 Task: For heading Arial black with underline.  font size for heading18,  'Change the font style of data to'Calibri.  and font size to 9,  Change the alignment of both headline & data to Align center.  In the sheet  Financial Spreadsheet Sheet Template Workbook
Action: Mouse moved to (1111, 148)
Screenshot: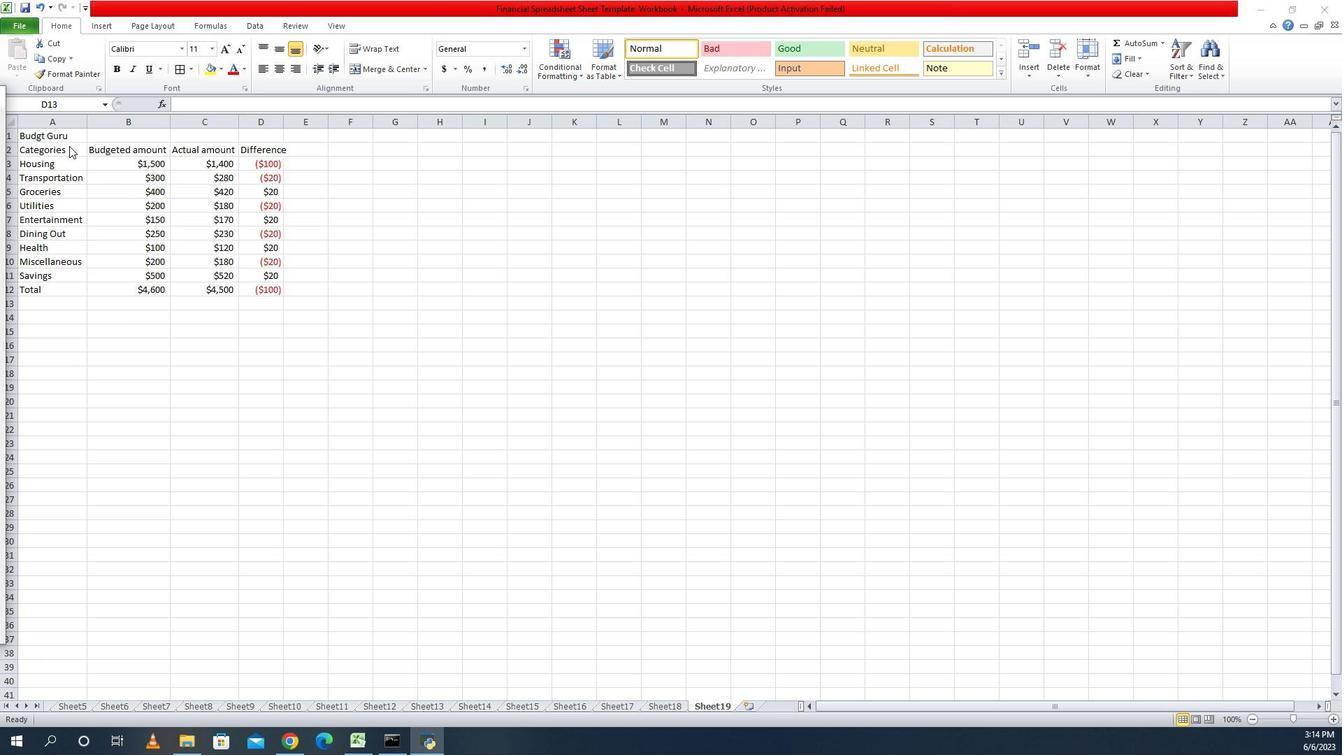 
Action: Mouse pressed left at (1111, 148)
Screenshot: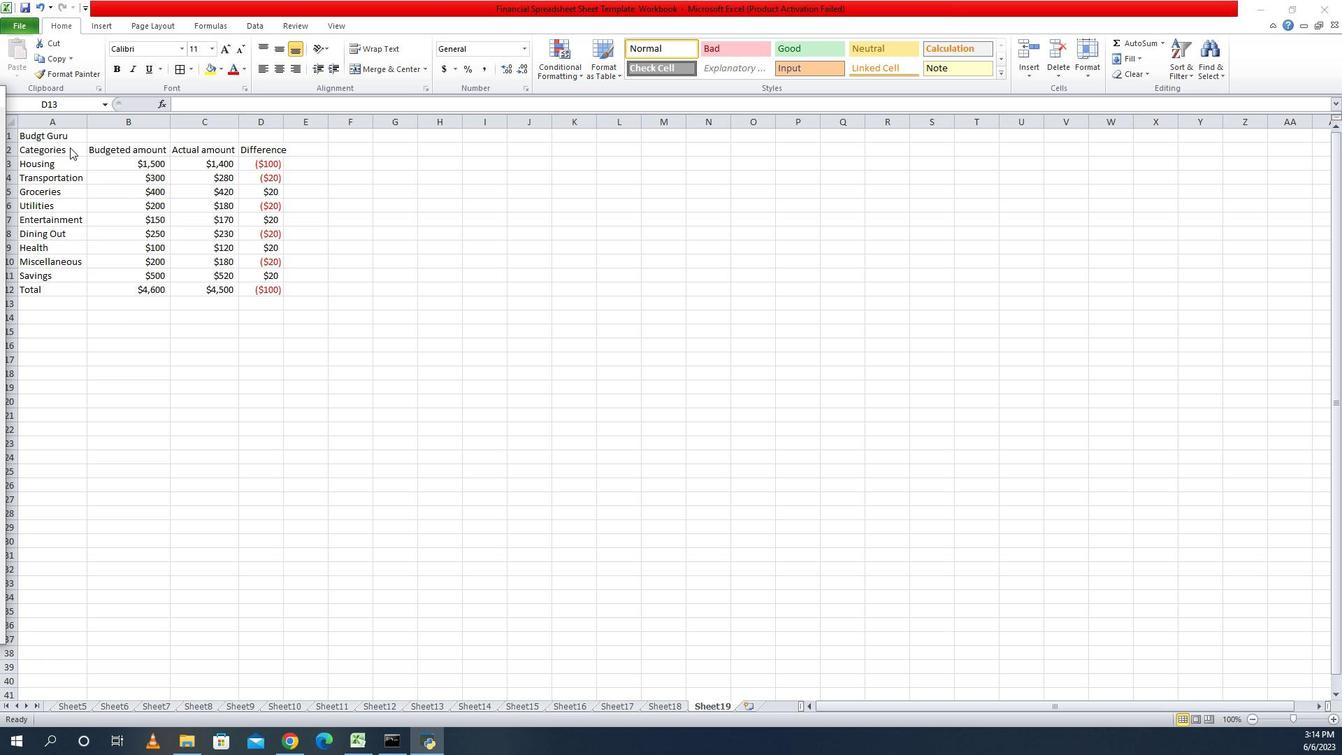 
Action: Mouse moved to (1107, 151)
Screenshot: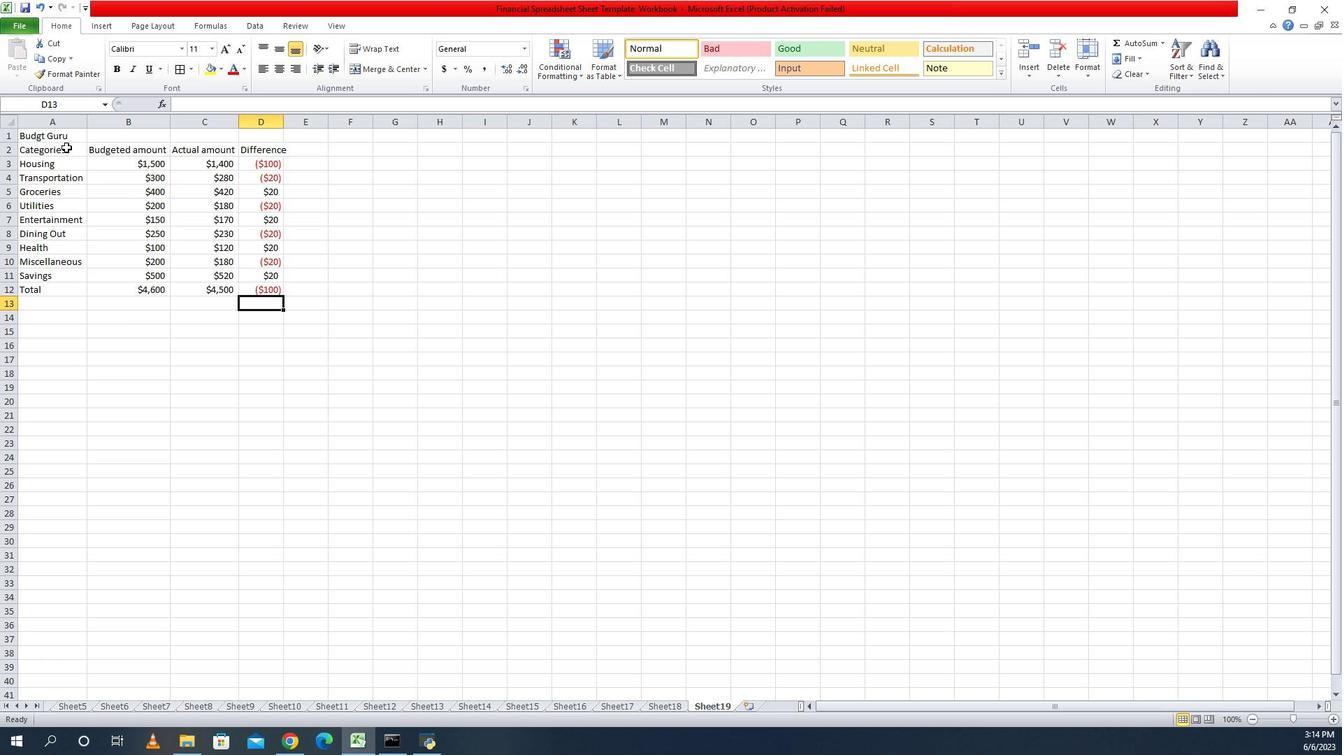 
Action: Mouse pressed left at (1107, 151)
Screenshot: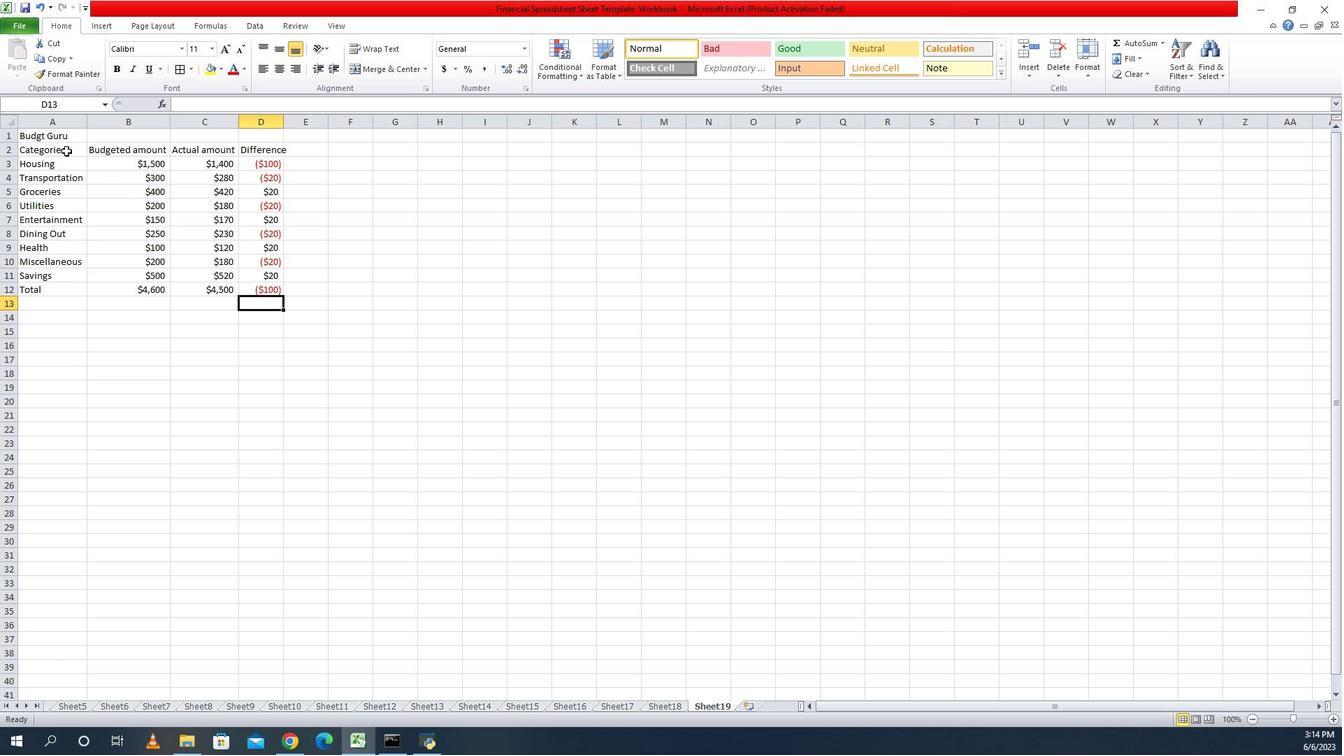 
Action: Mouse moved to (1101, 149)
Screenshot: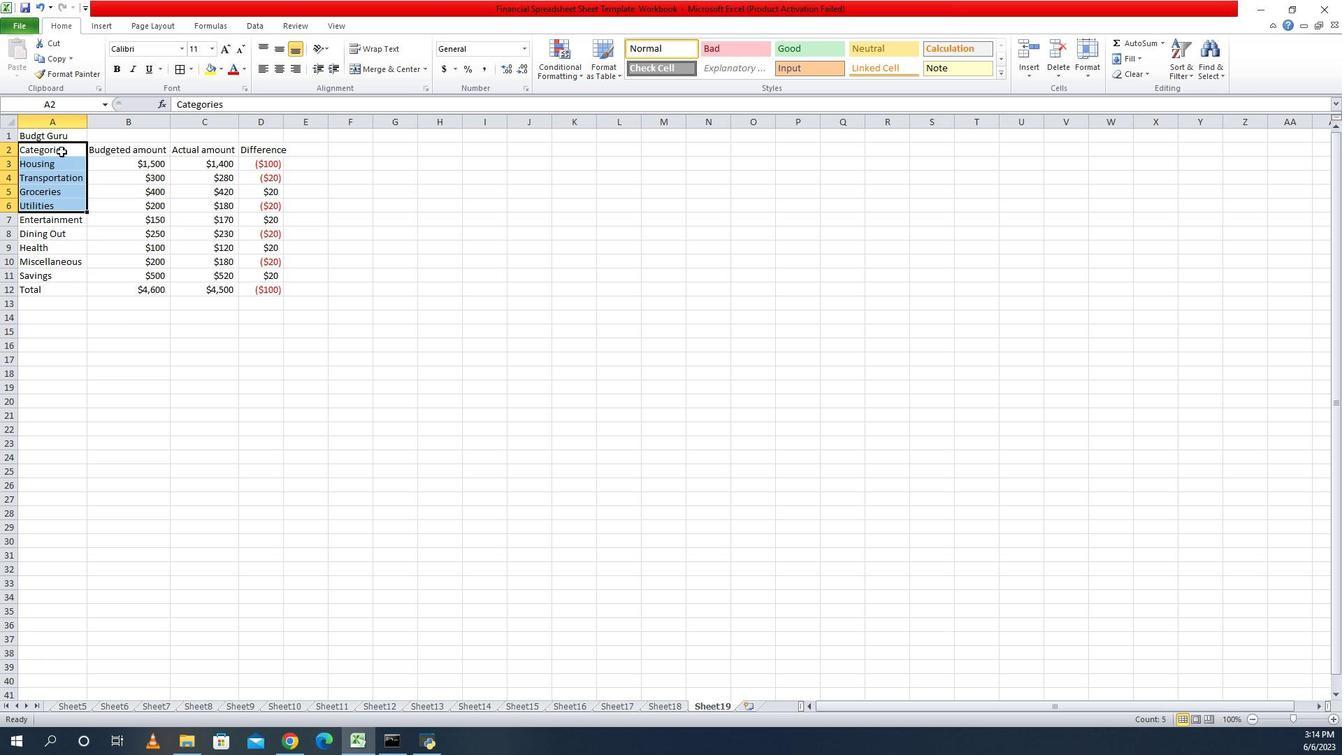 
Action: Mouse pressed left at (1101, 149)
Screenshot: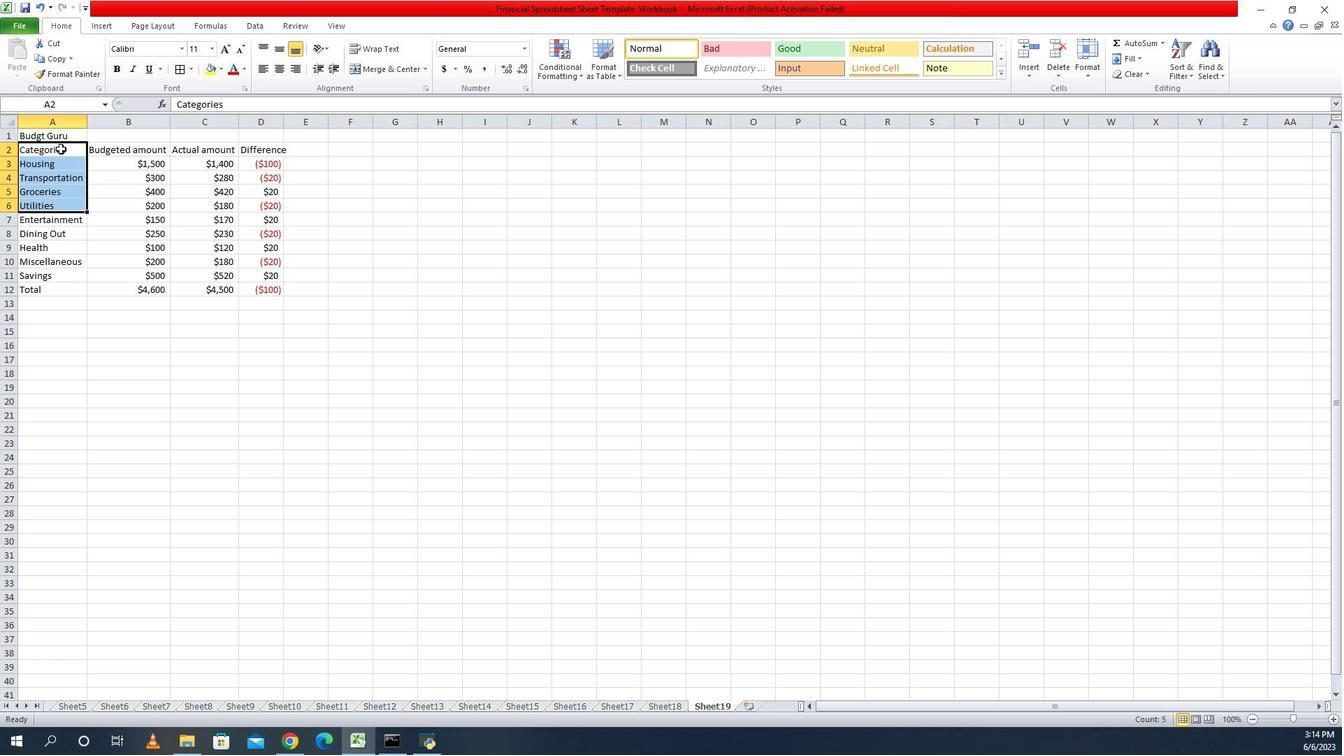 
Action: Mouse moved to (1223, 46)
Screenshot: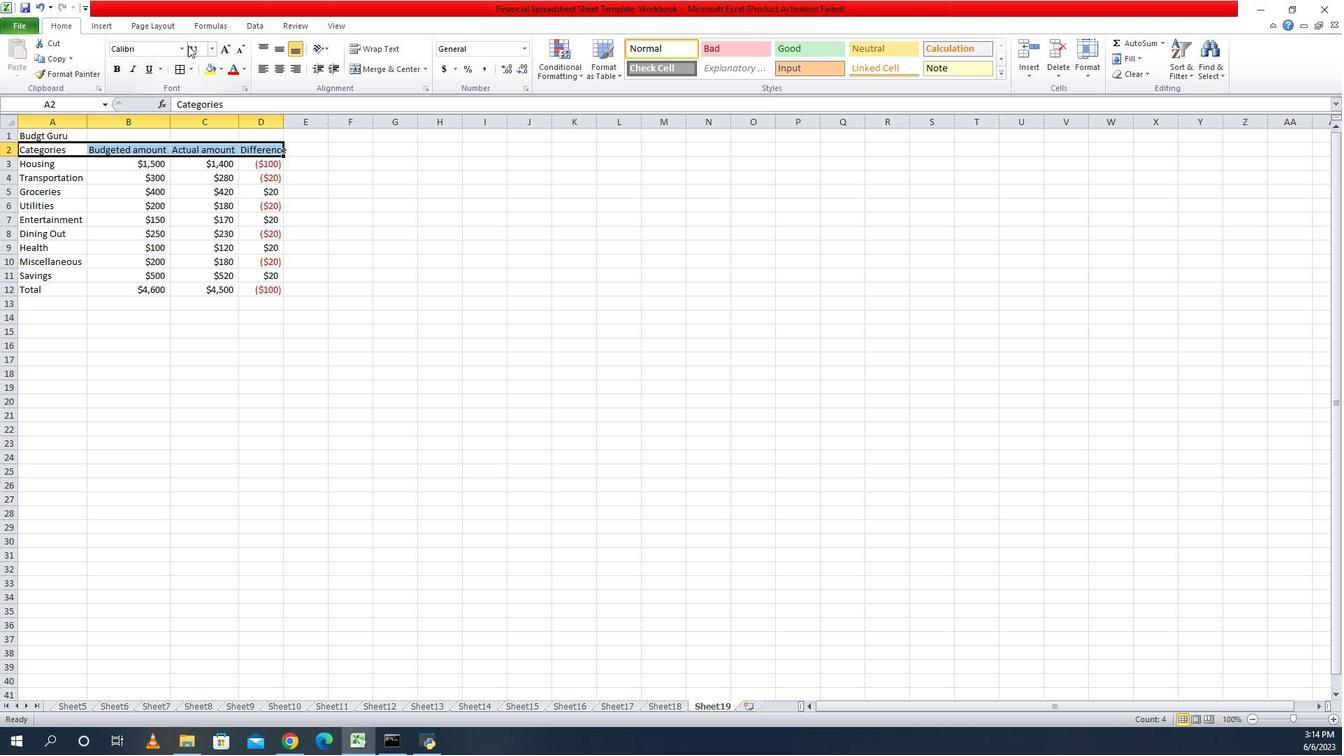
Action: Mouse pressed left at (1223, 46)
Screenshot: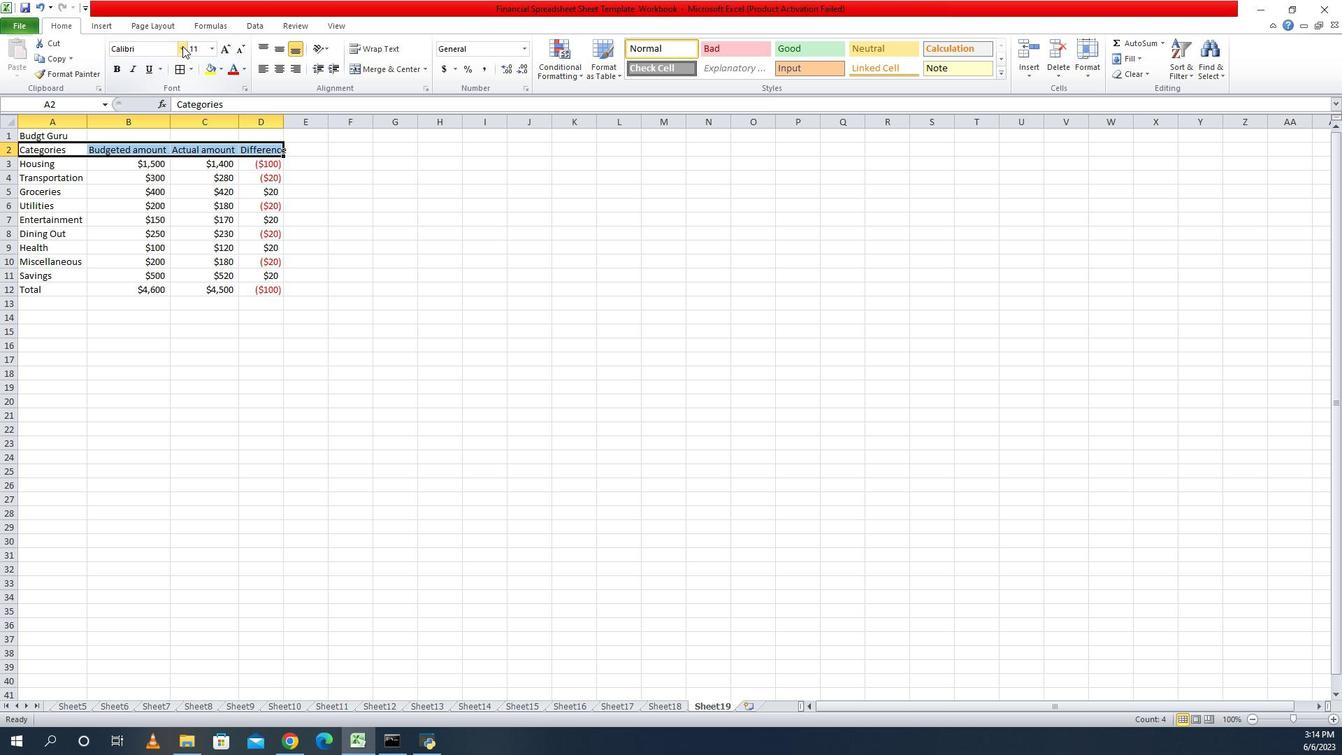 
Action: Mouse moved to (1218, 180)
Screenshot: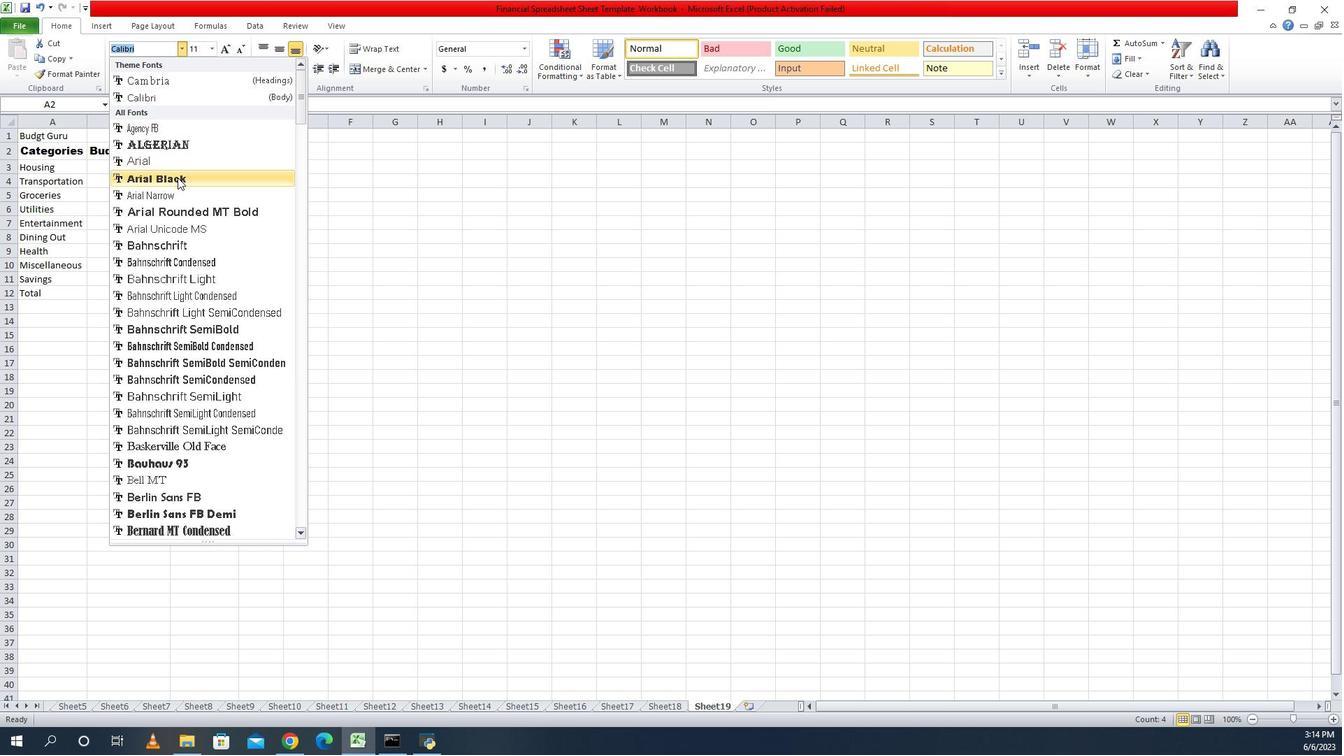 
Action: Mouse pressed left at (1218, 180)
Screenshot: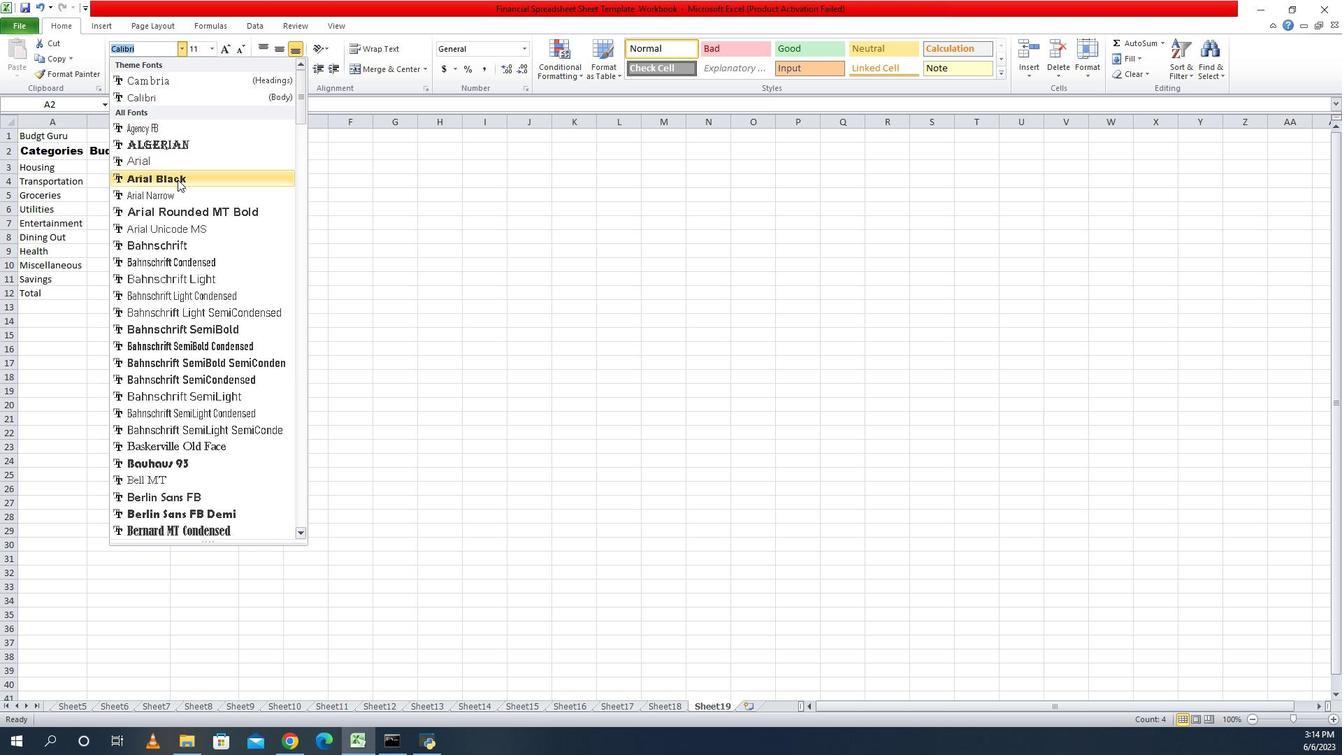 
Action: Mouse moved to (1187, 74)
Screenshot: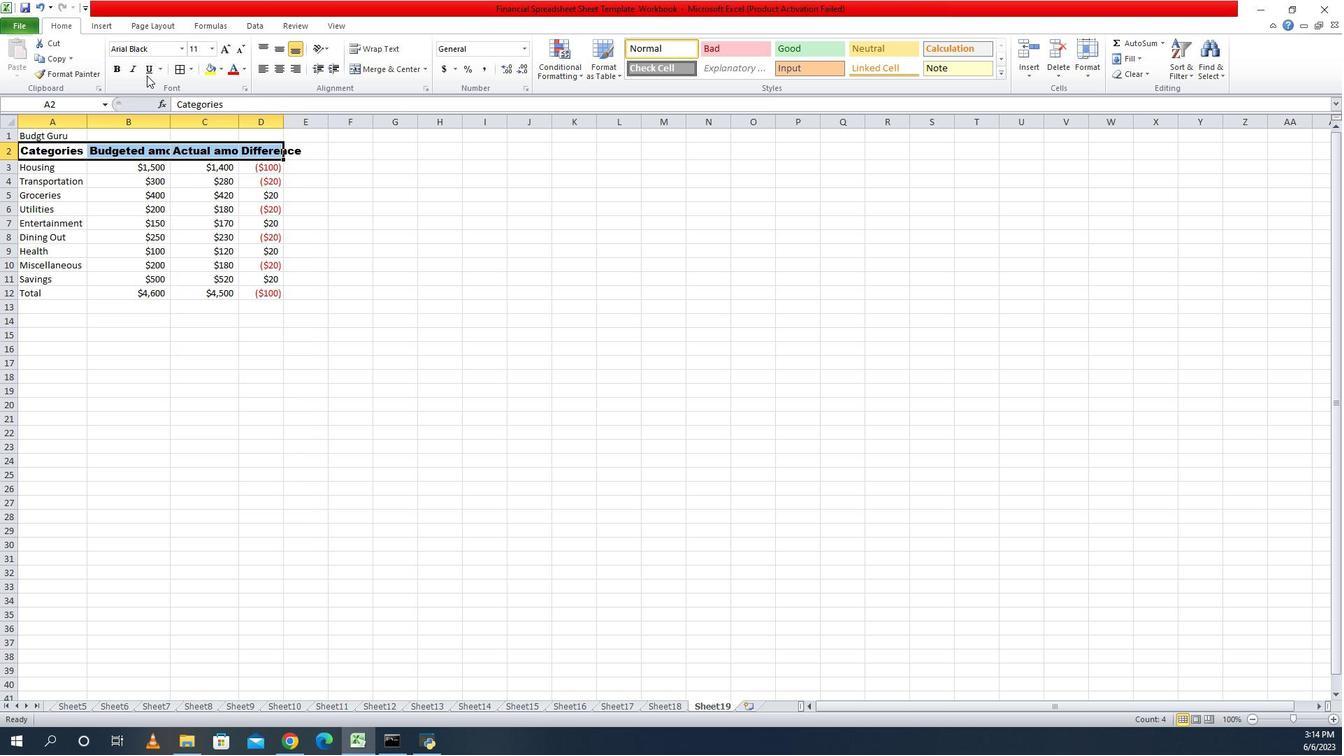 
Action: Mouse pressed left at (1187, 74)
Screenshot: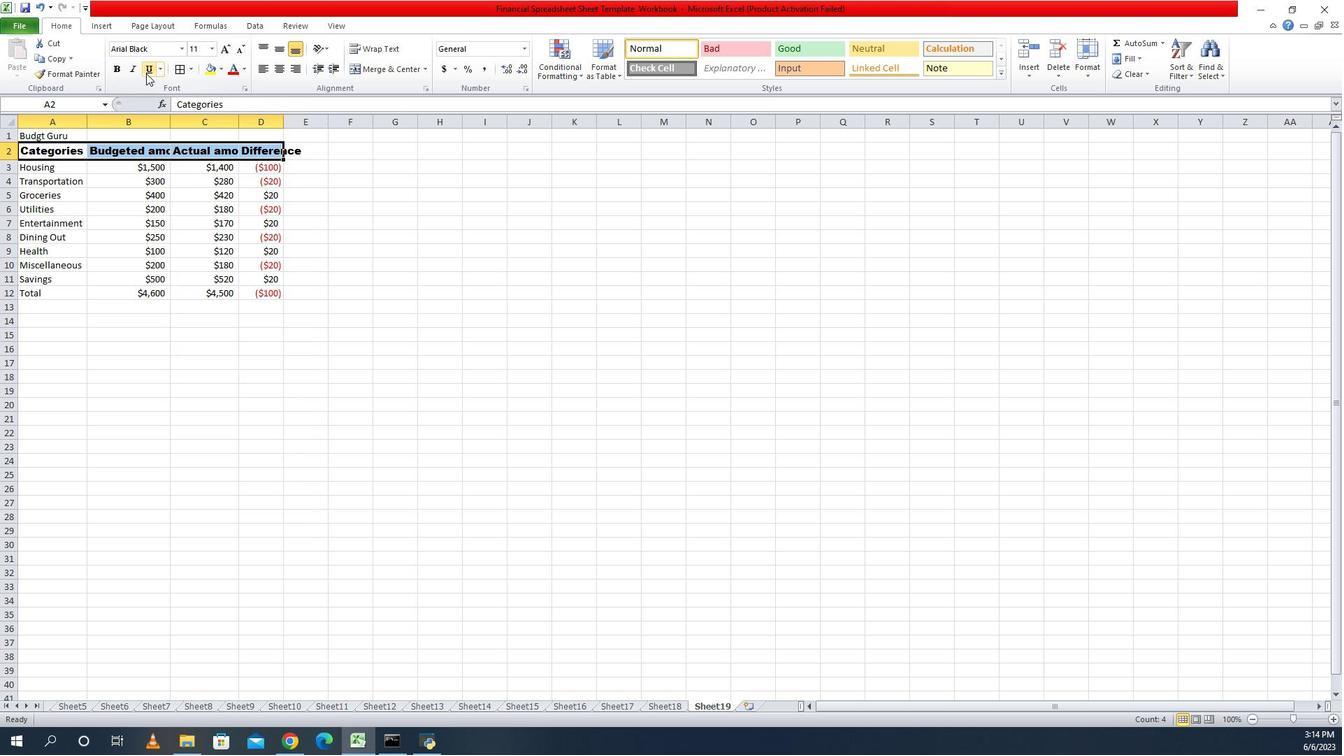 
Action: Mouse moved to (1251, 48)
Screenshot: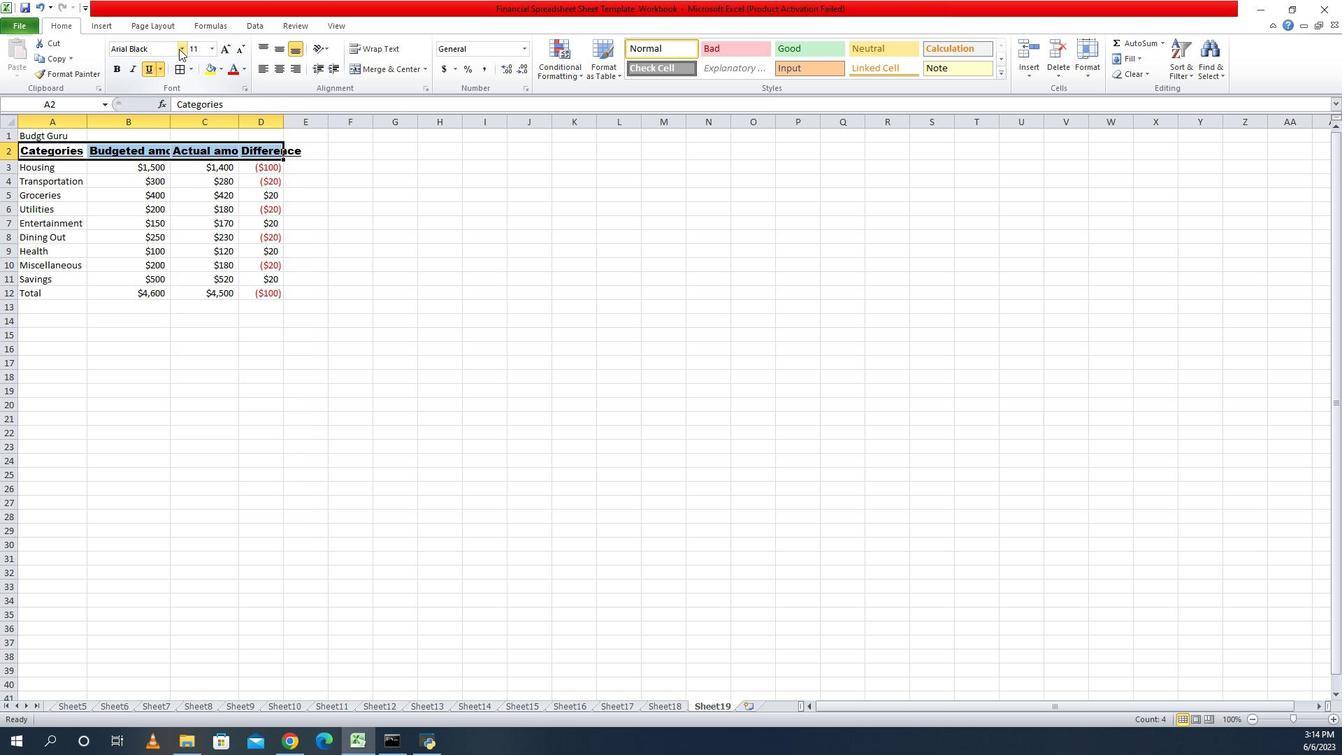 
Action: Mouse pressed left at (1251, 48)
Screenshot: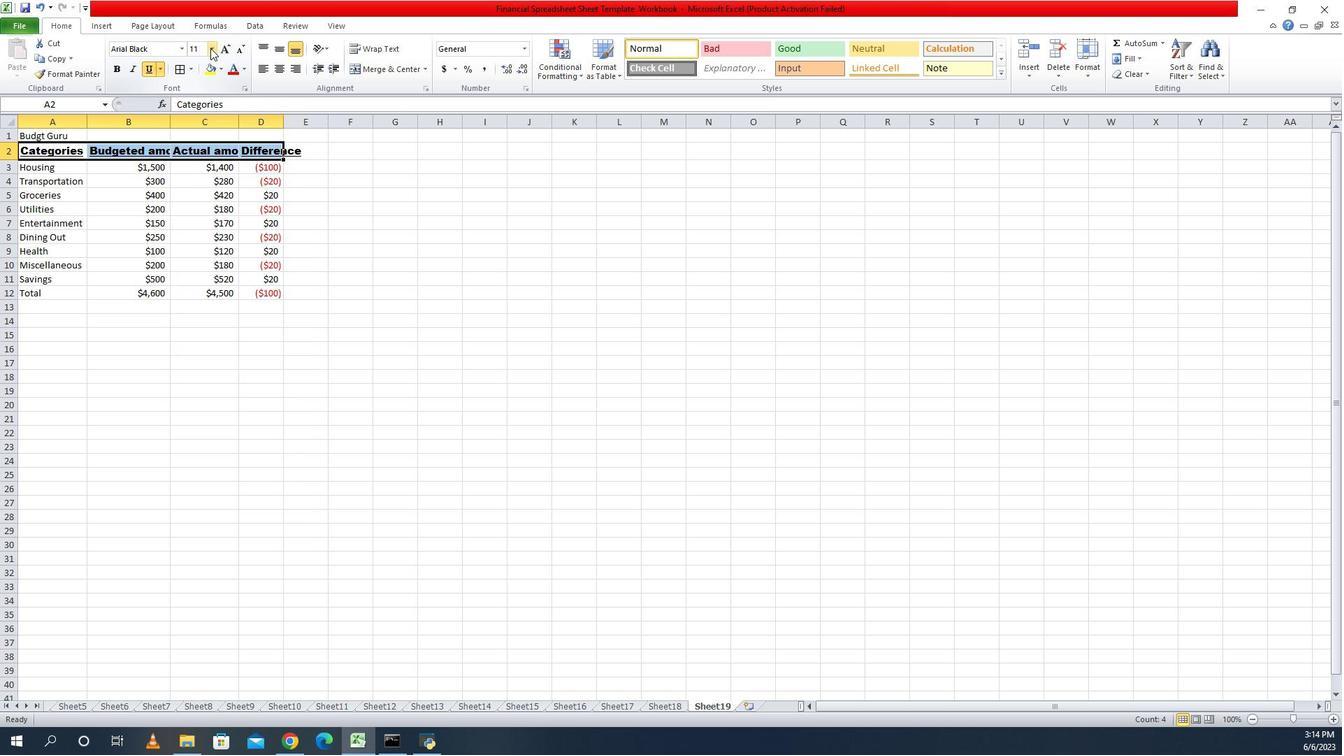 
Action: Mouse moved to (1240, 148)
Screenshot: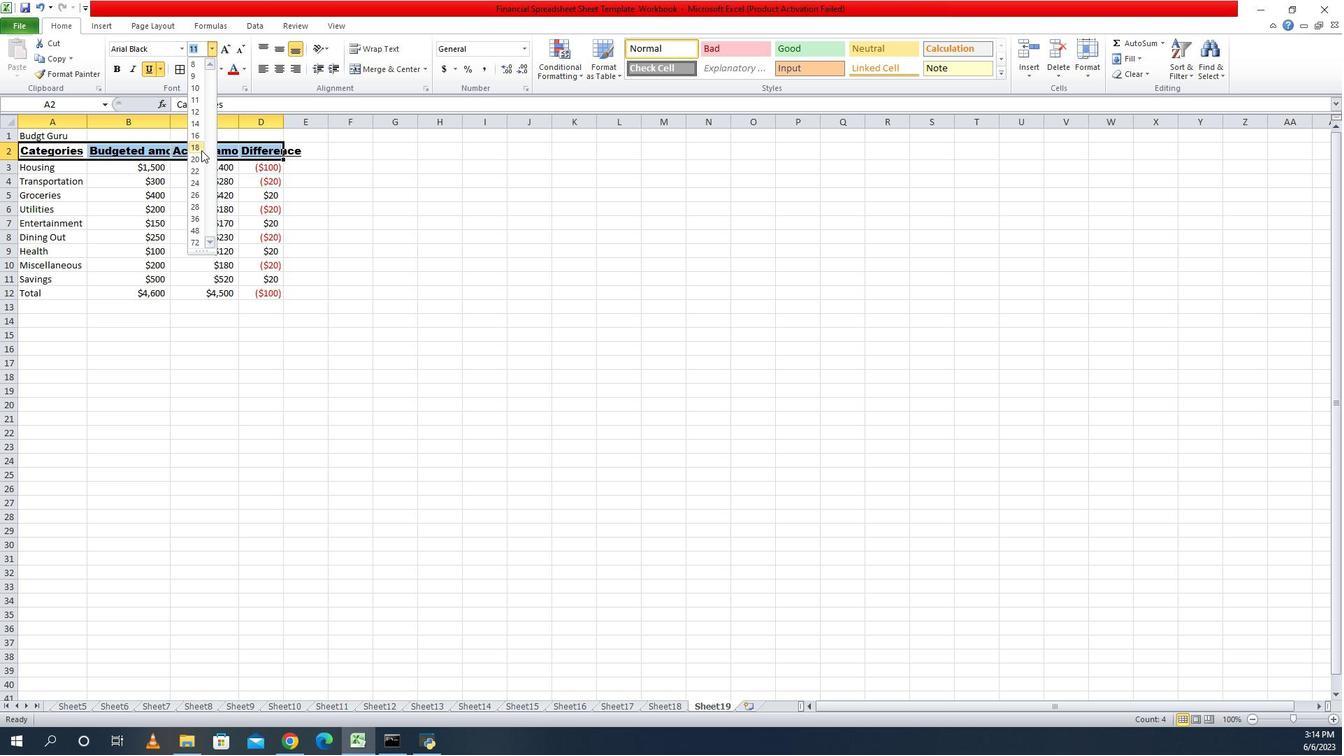 
Action: Mouse pressed left at (1240, 148)
Screenshot: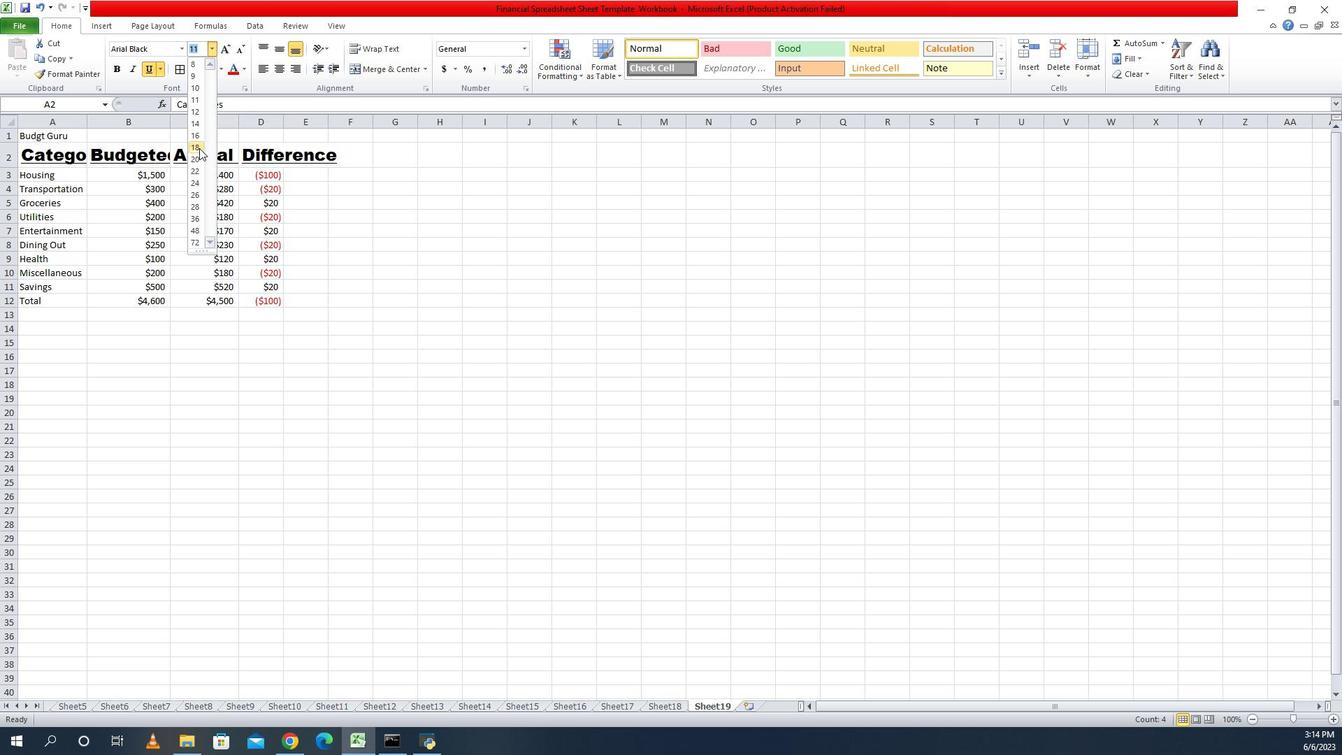 
Action: Mouse moved to (1322, 120)
Screenshot: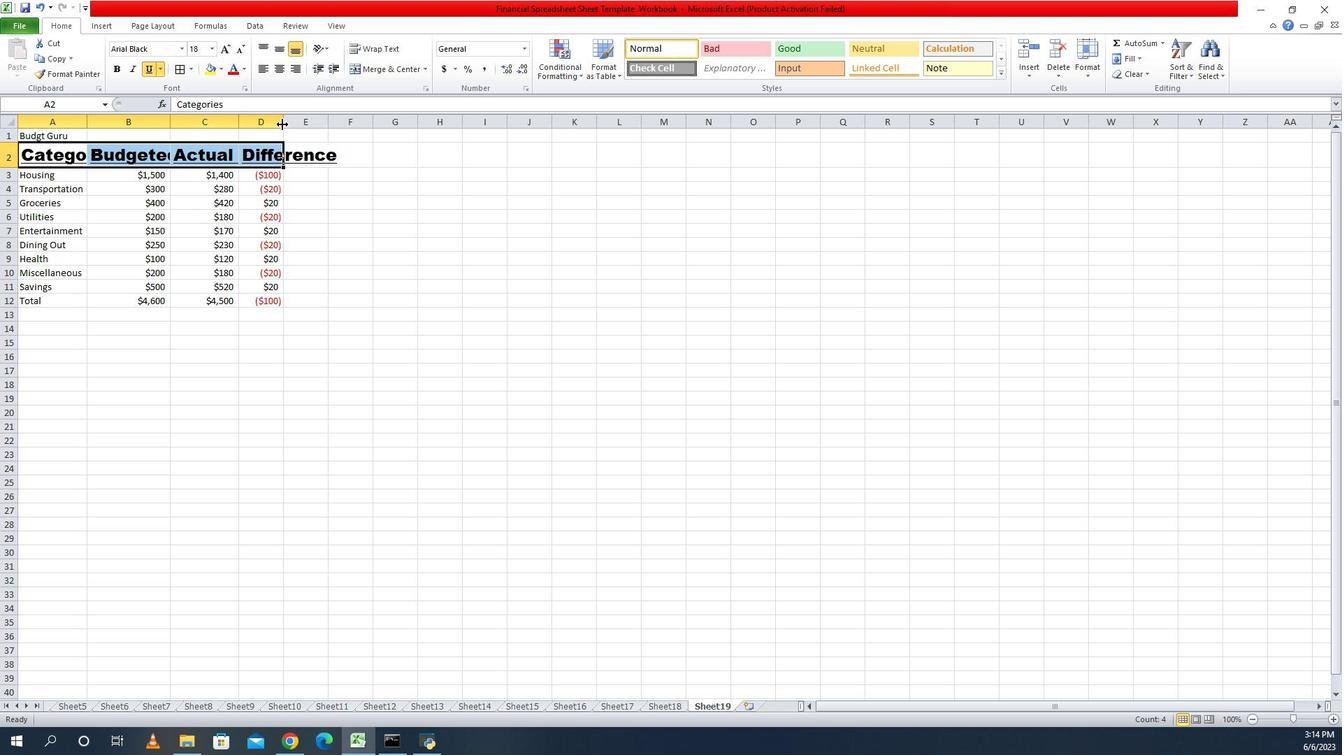 
Action: Mouse pressed left at (1322, 120)
Screenshot: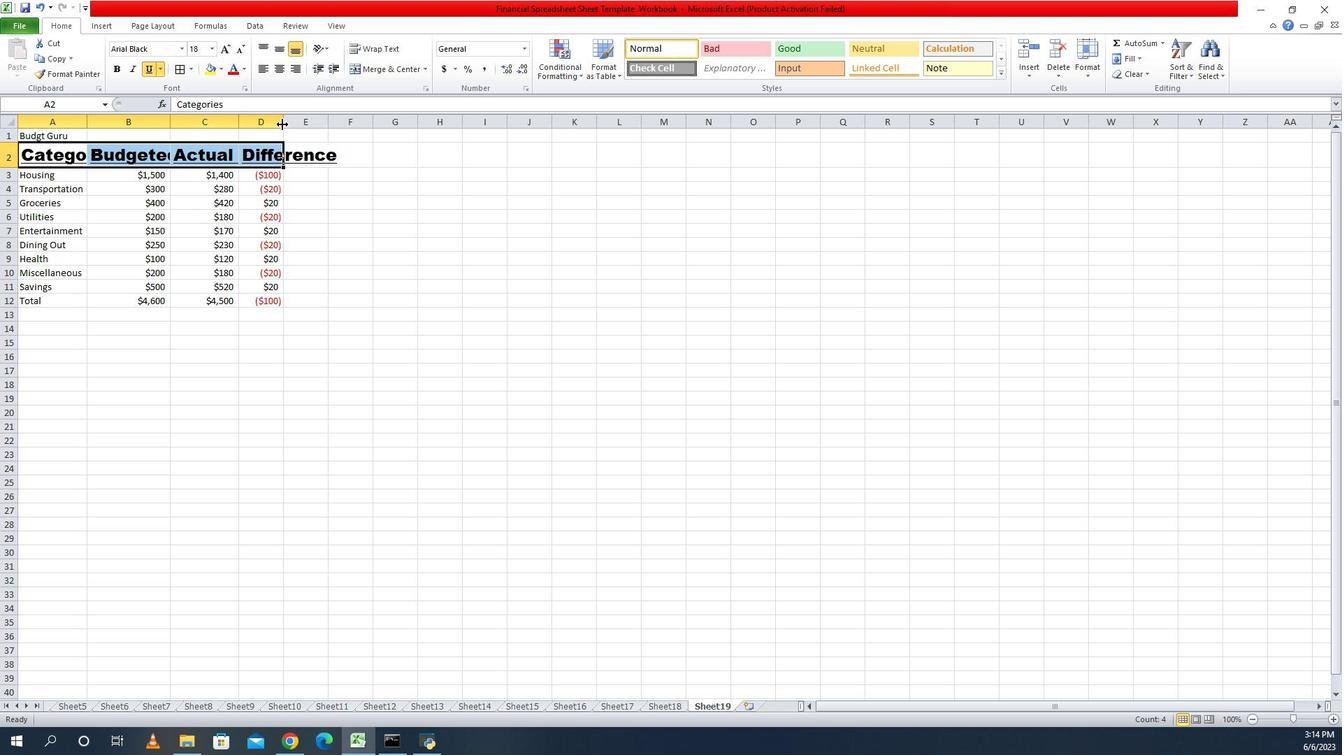 
Action: Mouse pressed left at (1322, 120)
Screenshot: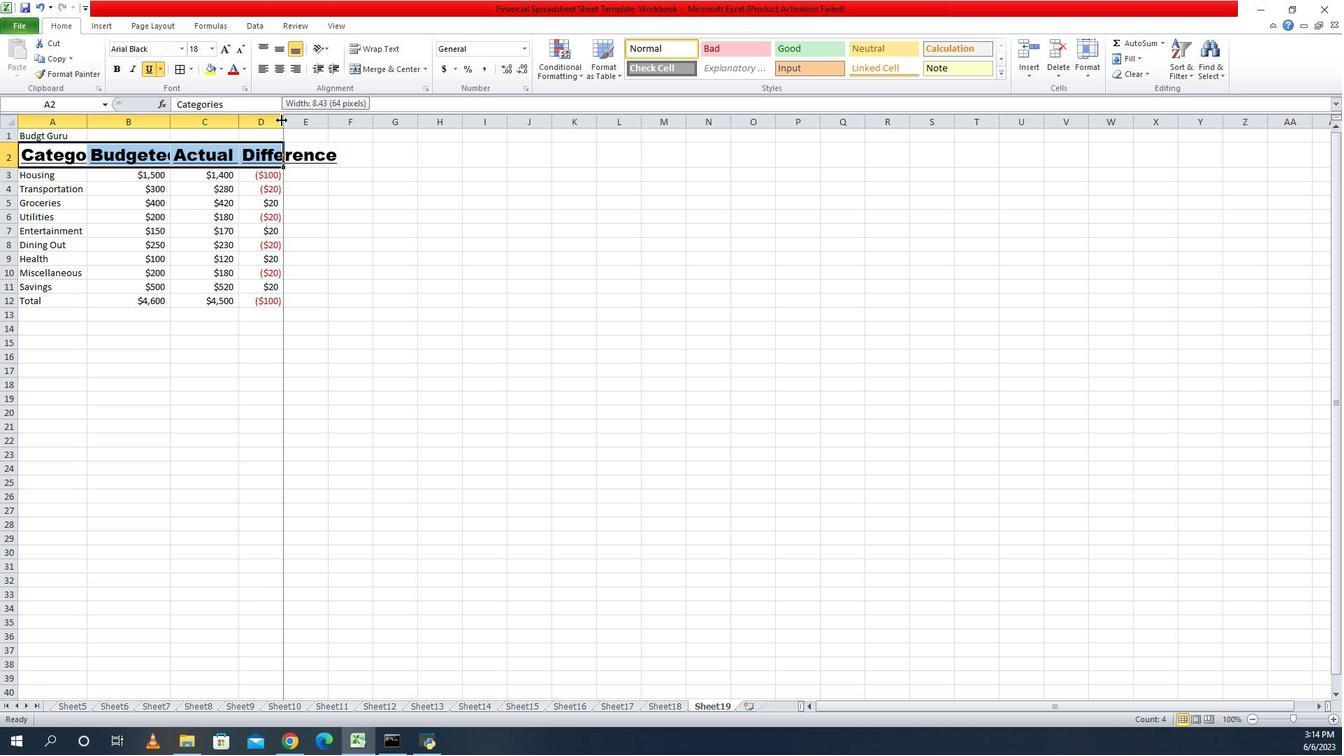 
Action: Mouse moved to (1278, 120)
Screenshot: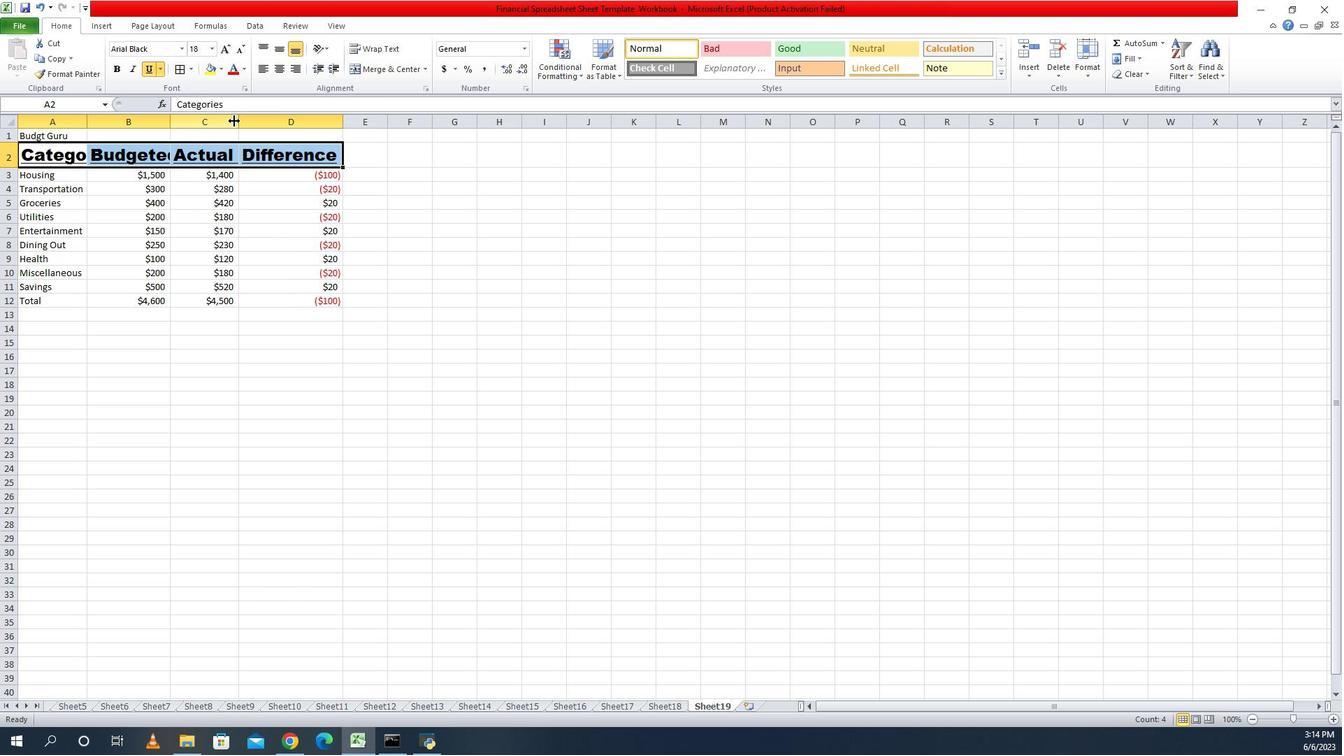 
Action: Mouse pressed left at (1278, 120)
Screenshot: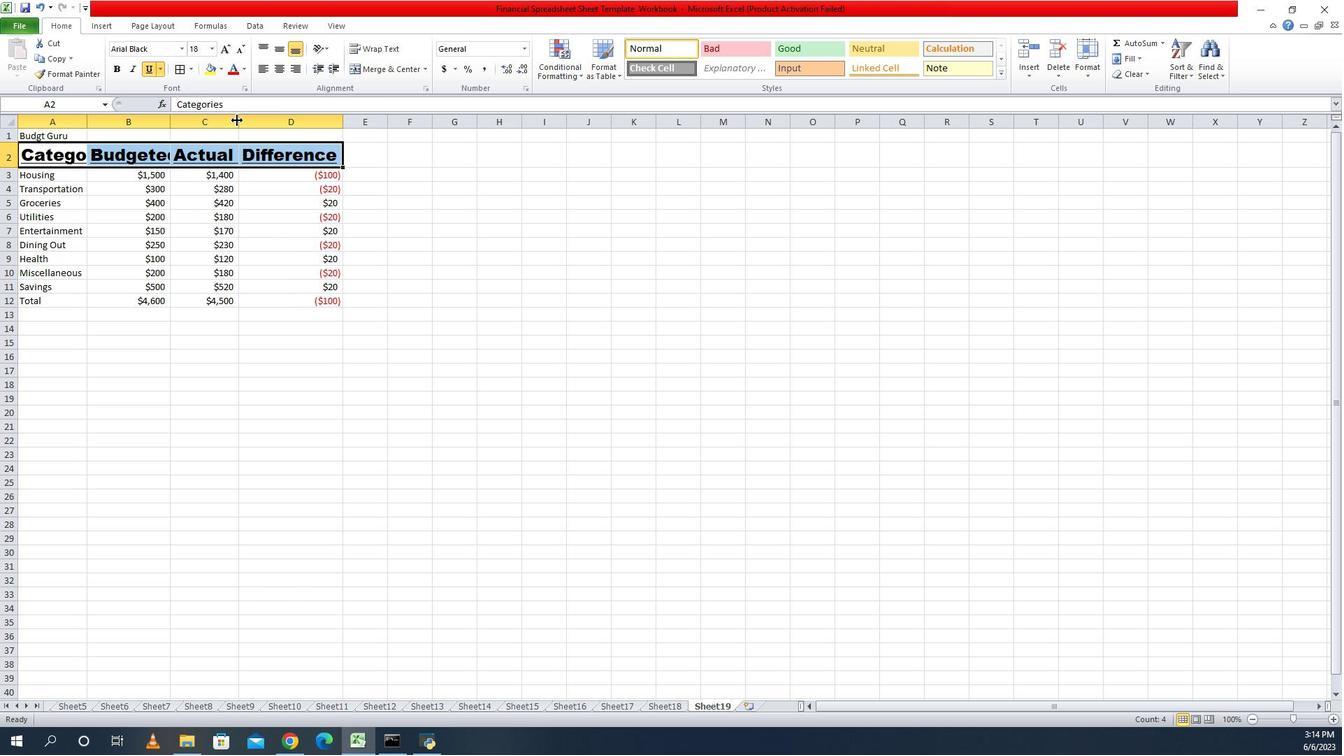 
Action: Mouse pressed left at (1278, 120)
Screenshot: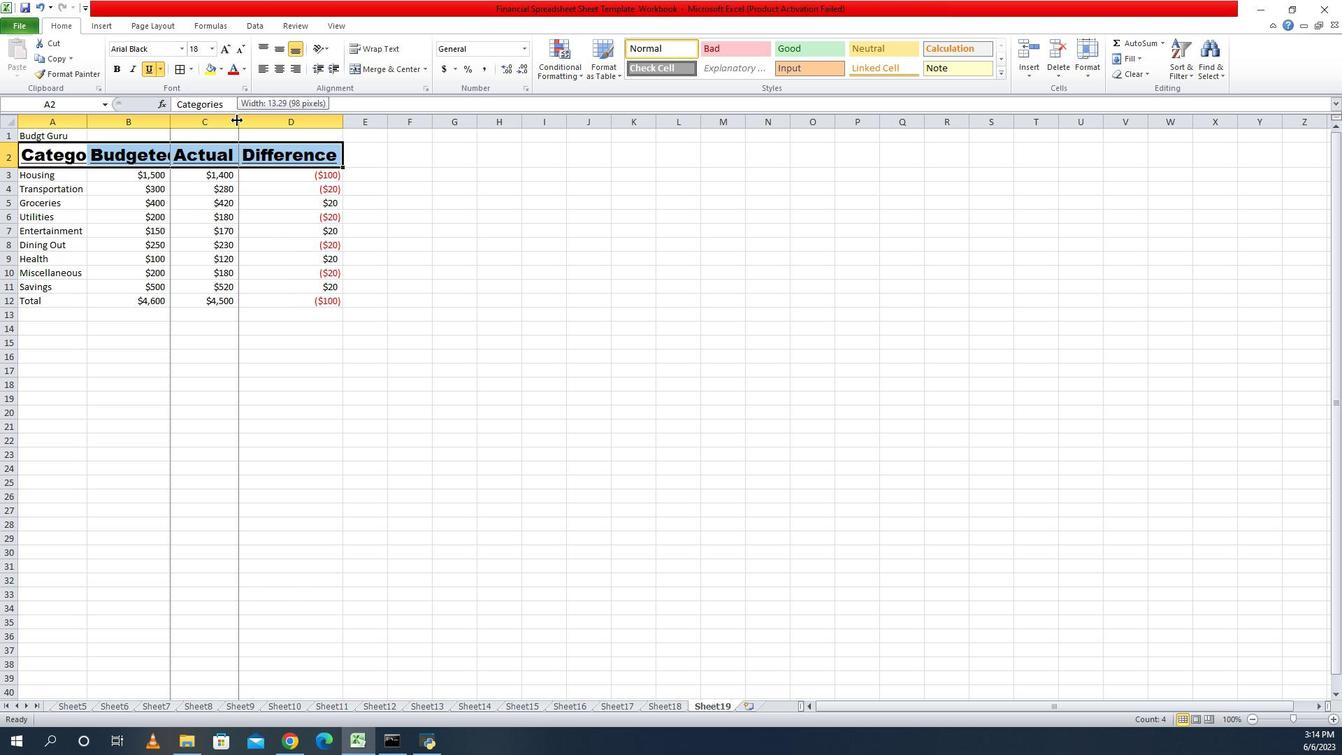 
Action: Mouse moved to (1214, 121)
Screenshot: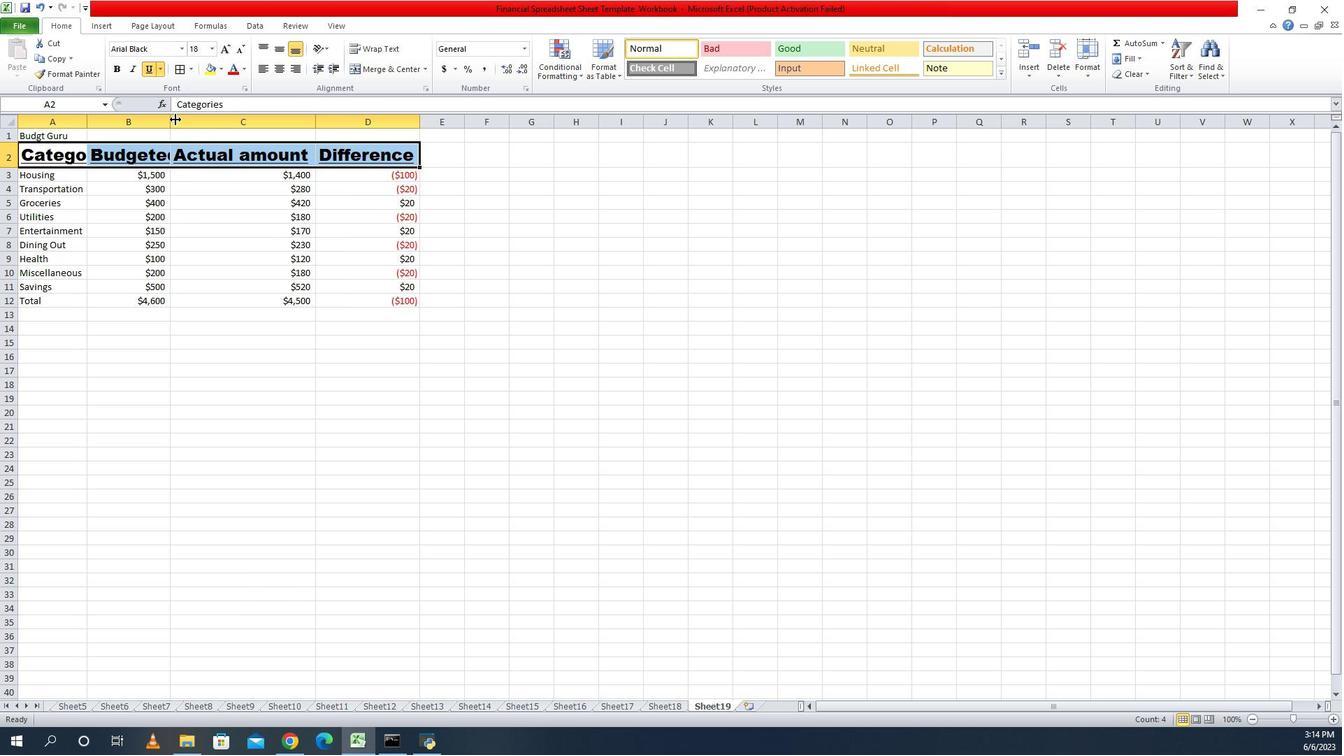 
Action: Mouse pressed left at (1214, 121)
Screenshot: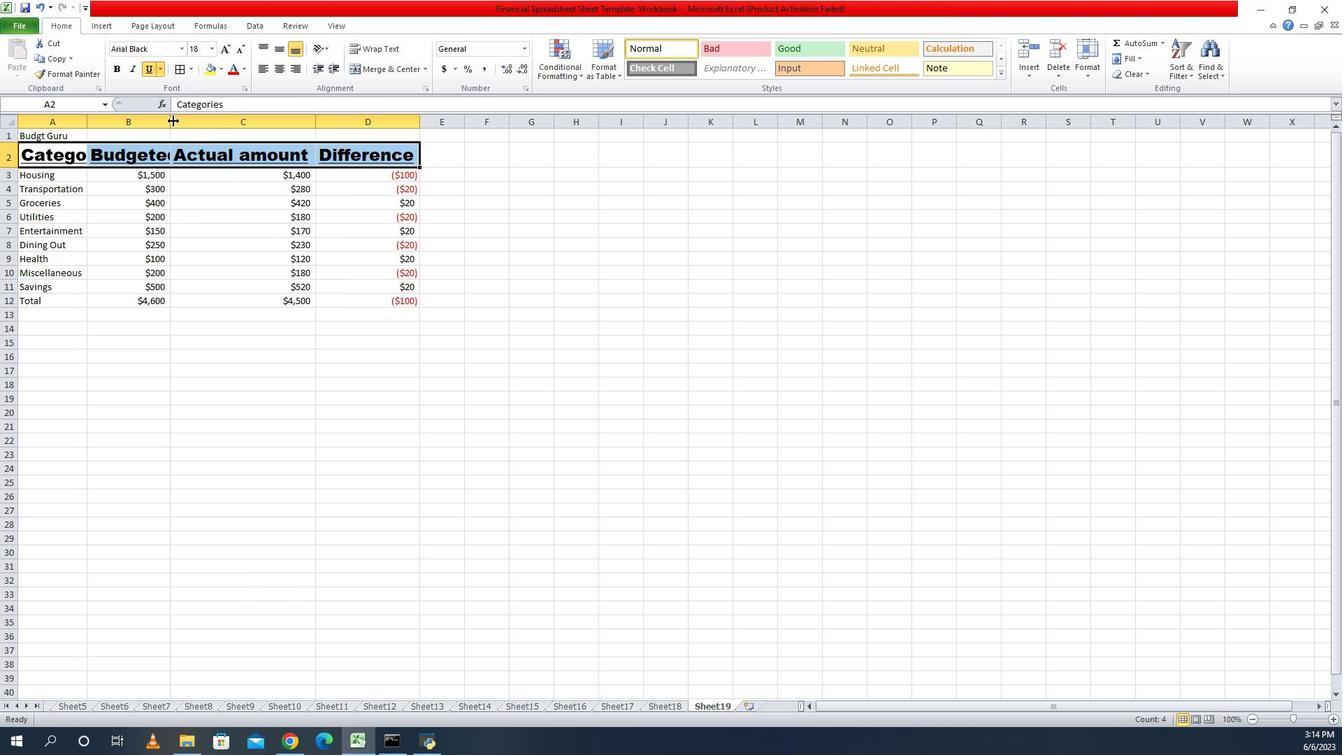 
Action: Mouse pressed left at (1214, 121)
Screenshot: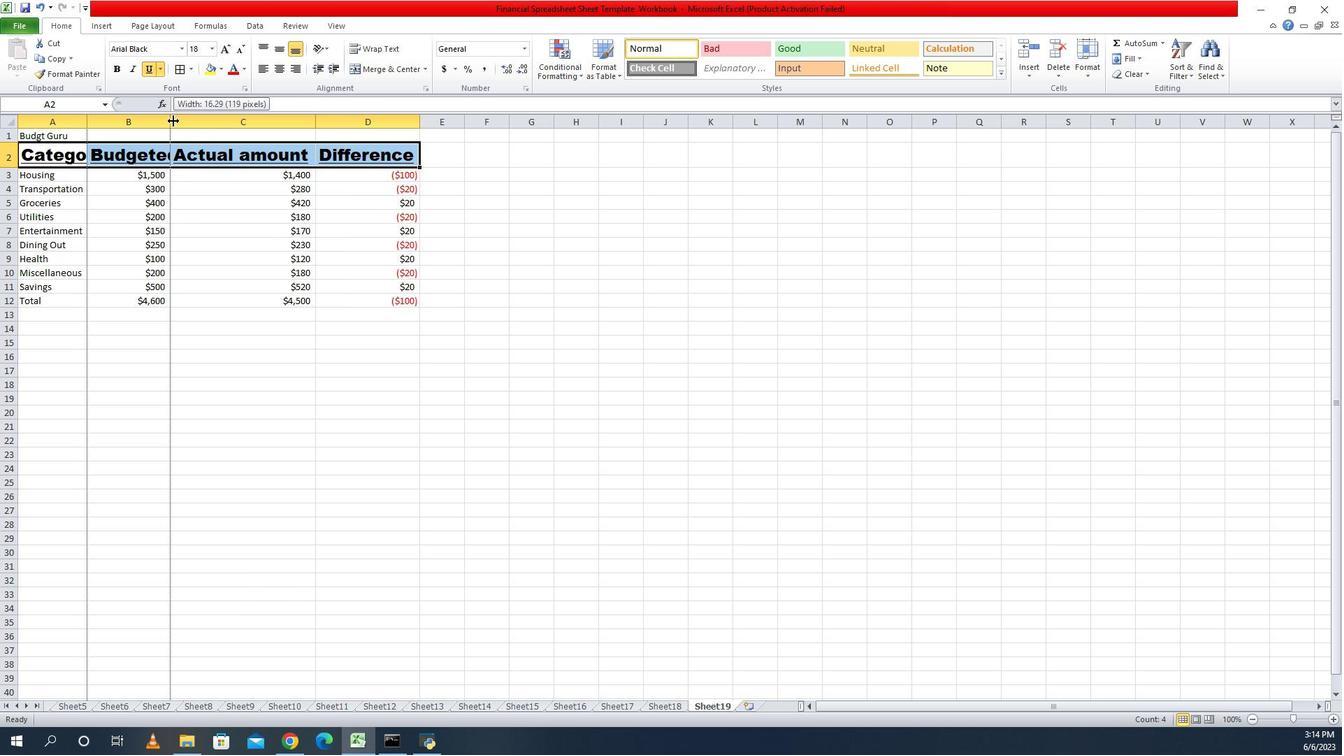 
Action: Mouse moved to (1127, 120)
Screenshot: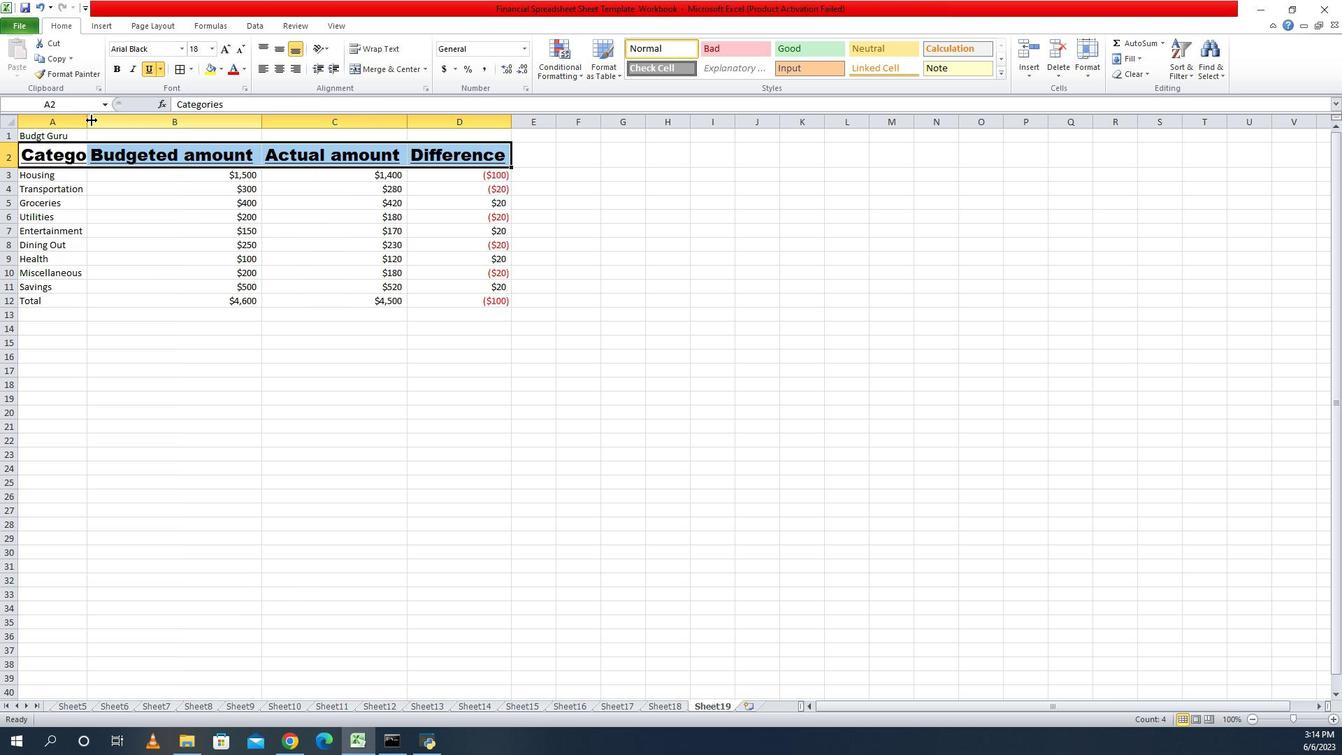 
Action: Mouse pressed left at (1127, 120)
Screenshot: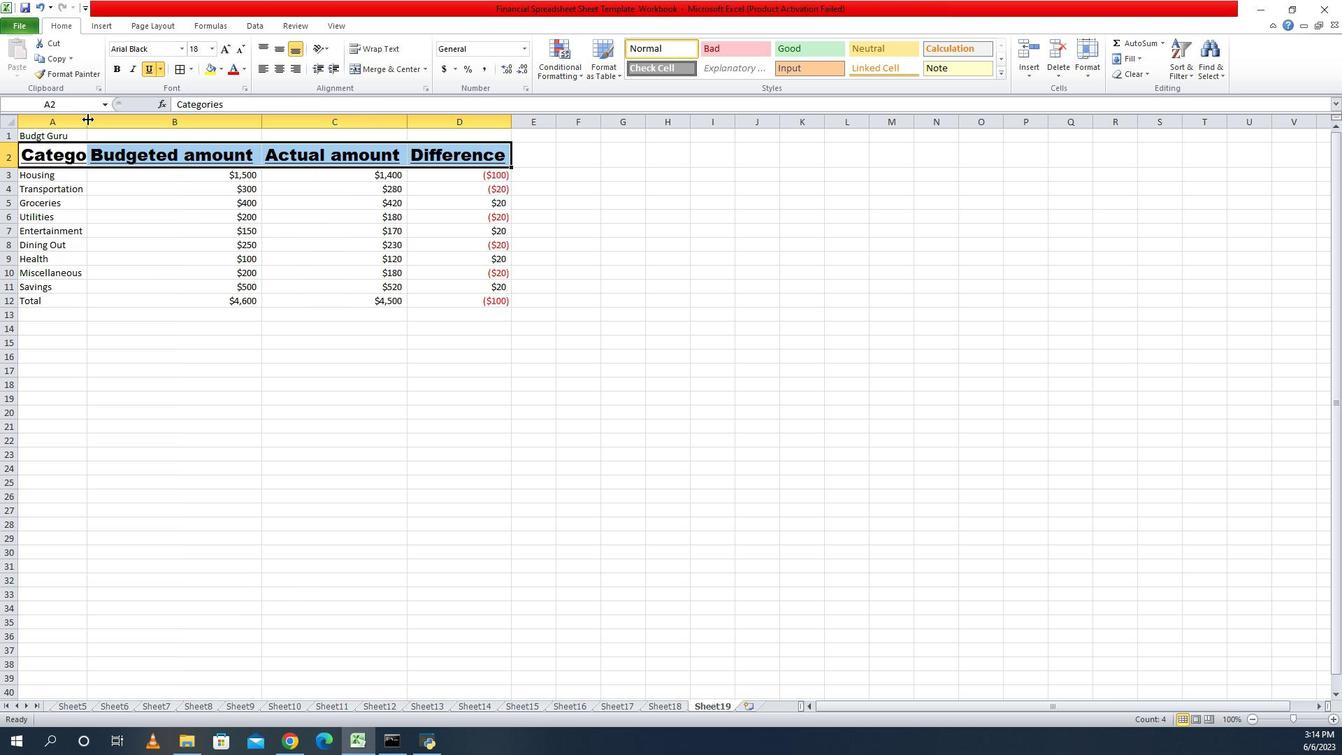 
Action: Mouse moved to (1127, 120)
Screenshot: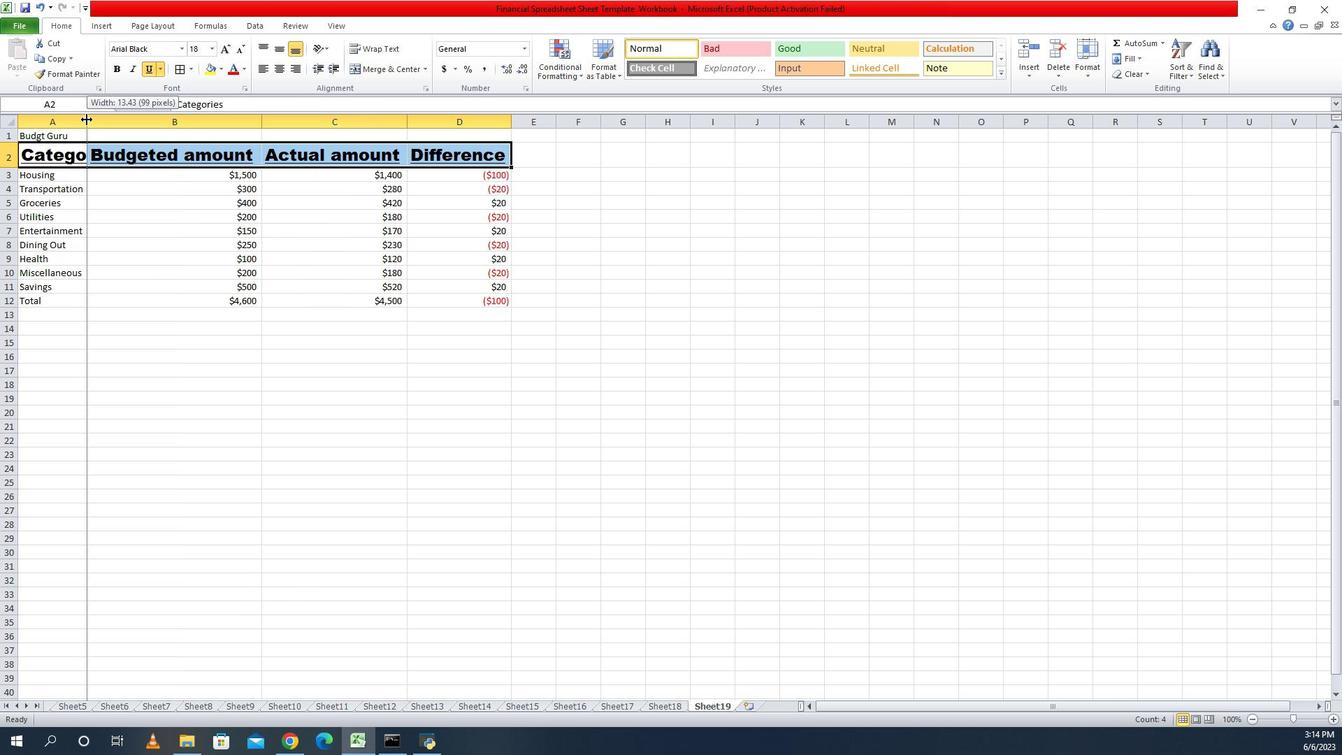 
Action: Mouse pressed left at (1127, 120)
Screenshot: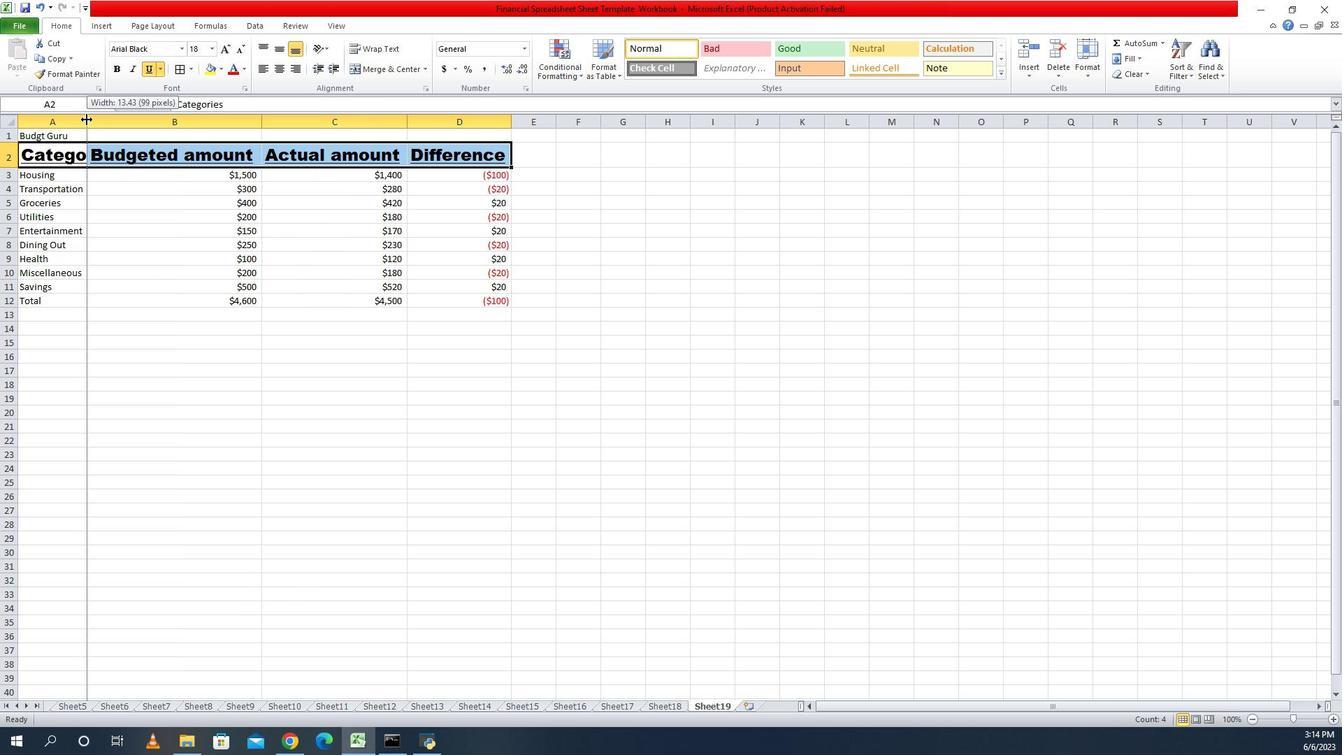 
Action: Mouse moved to (1096, 177)
Screenshot: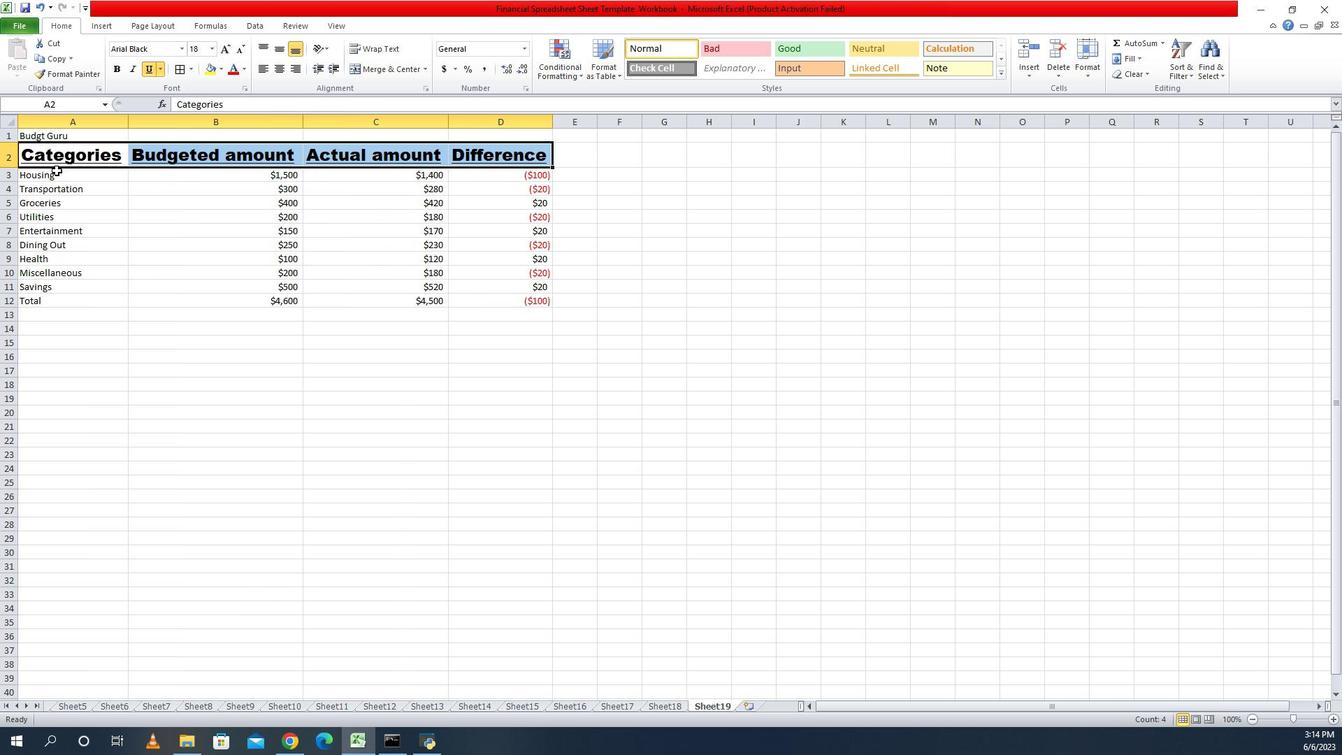 
Action: Mouse pressed left at (1096, 177)
Screenshot: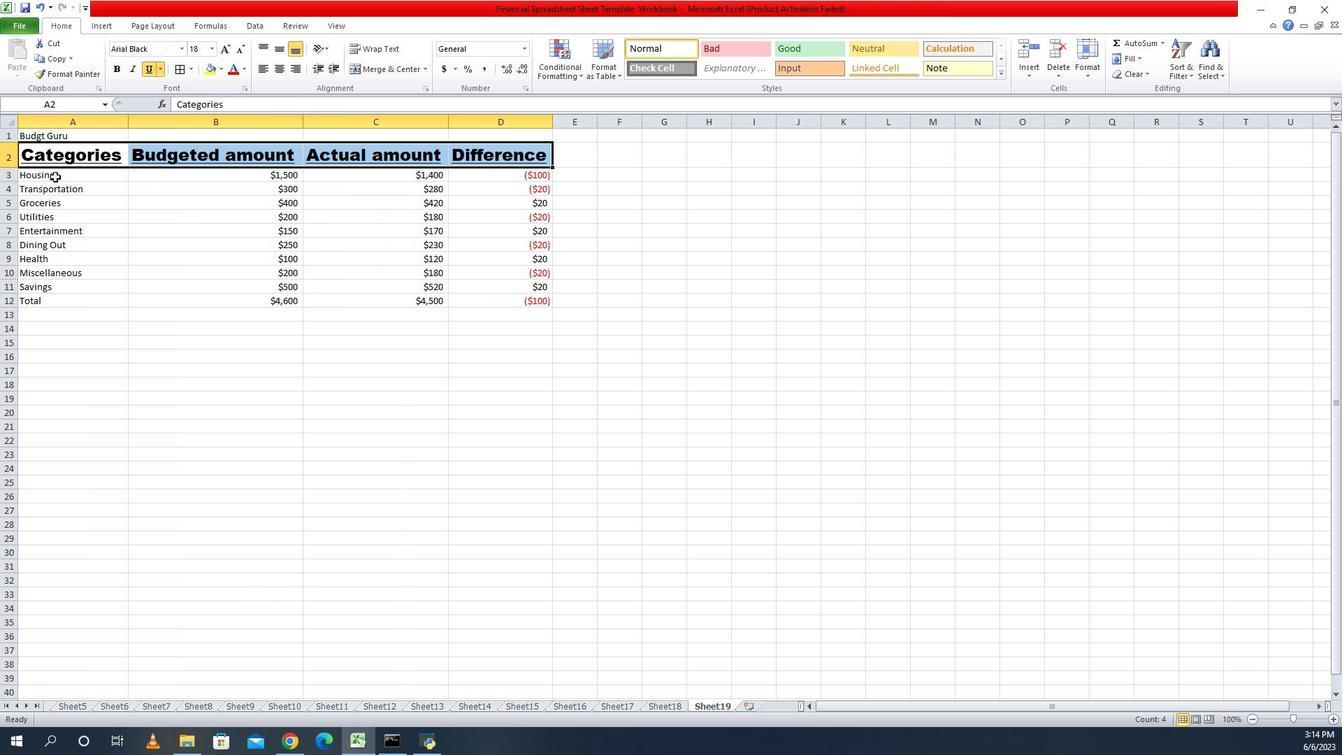 
Action: Mouse moved to (1254, 48)
Screenshot: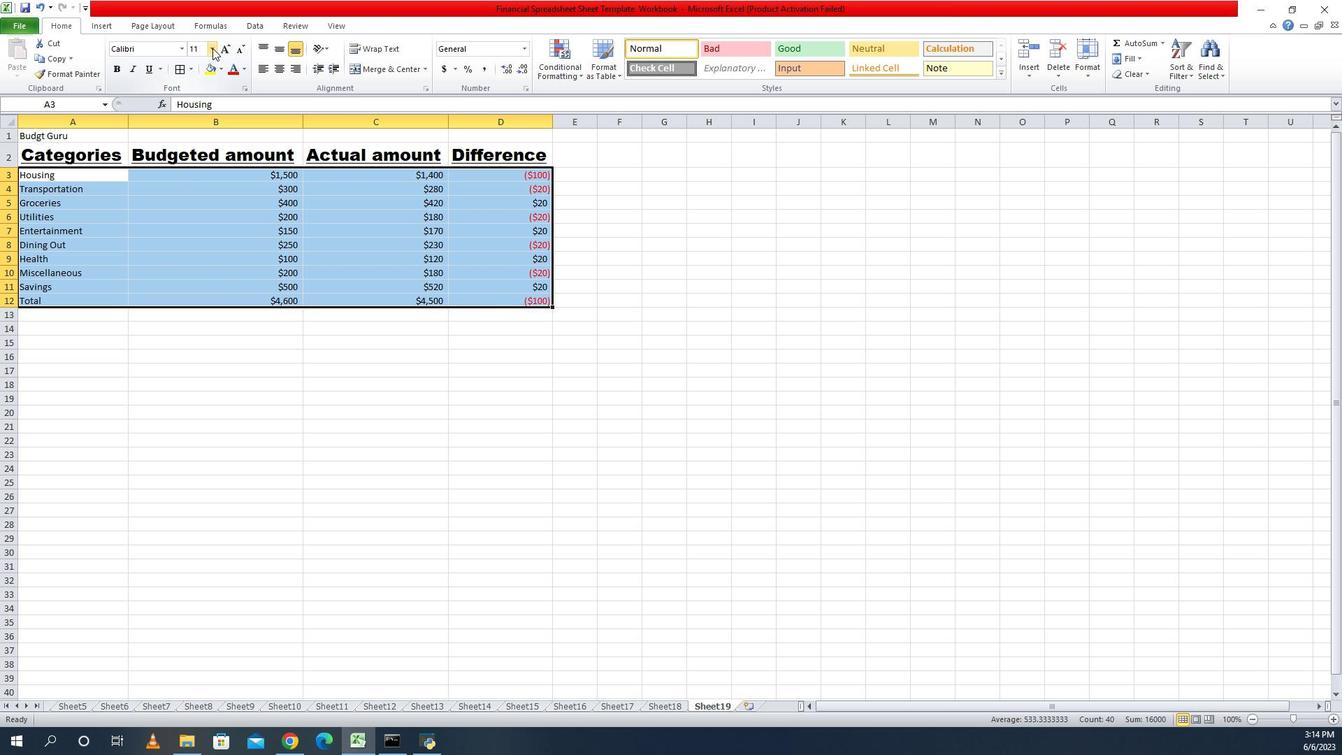 
Action: Mouse pressed left at (1254, 48)
Screenshot: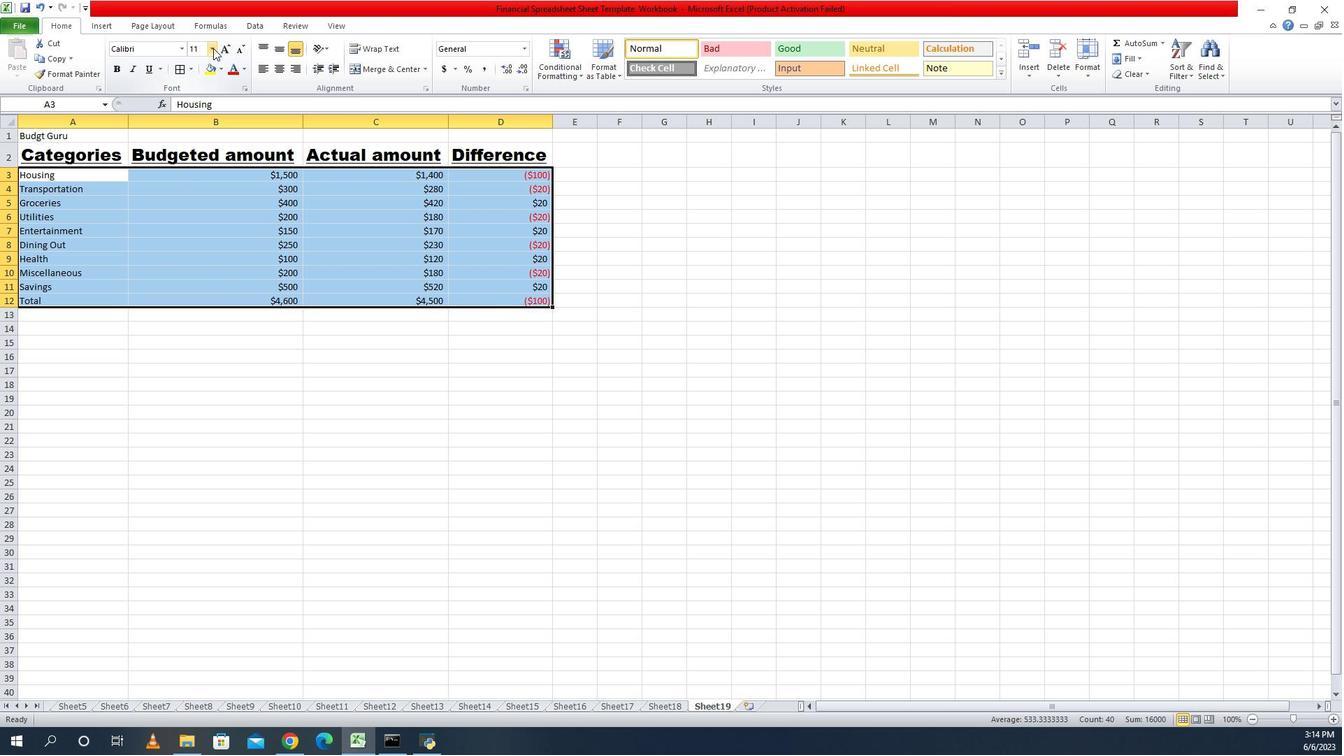 
Action: Mouse moved to (1243, 76)
Screenshot: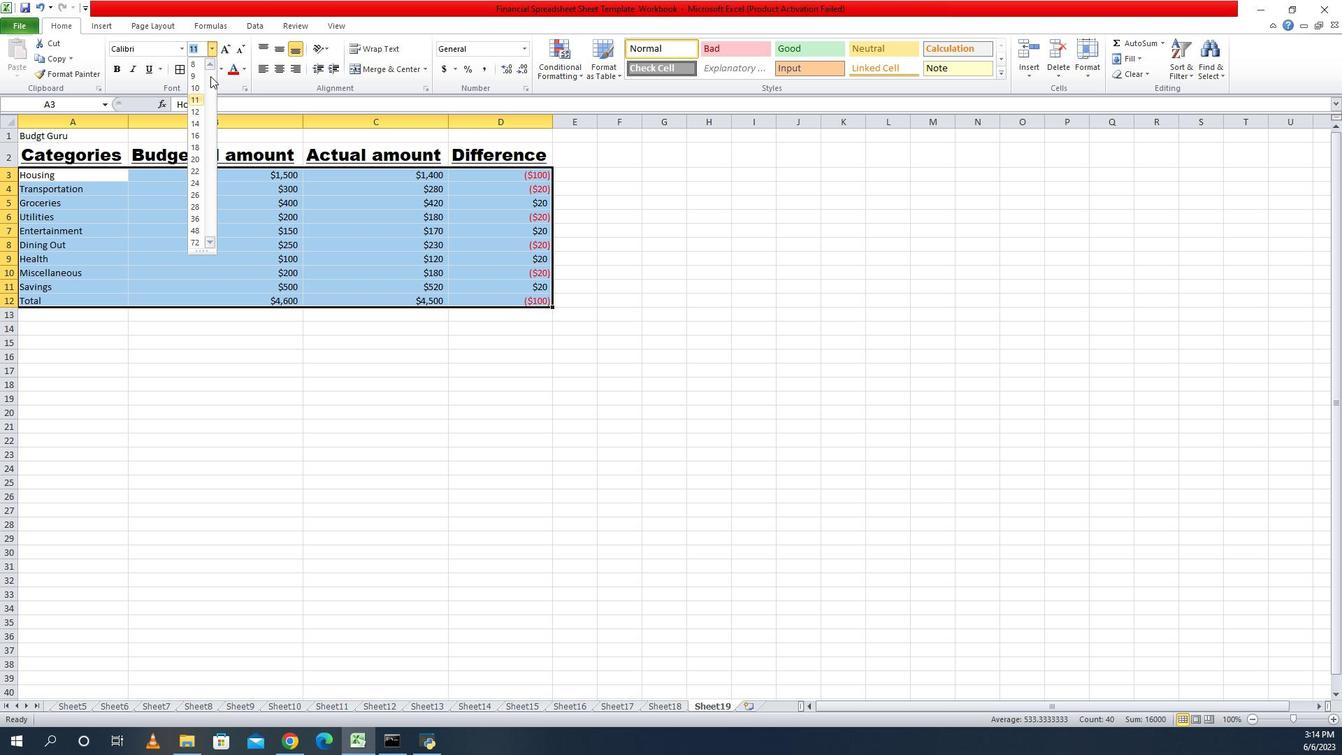 
Action: Mouse pressed left at (1243, 76)
Screenshot: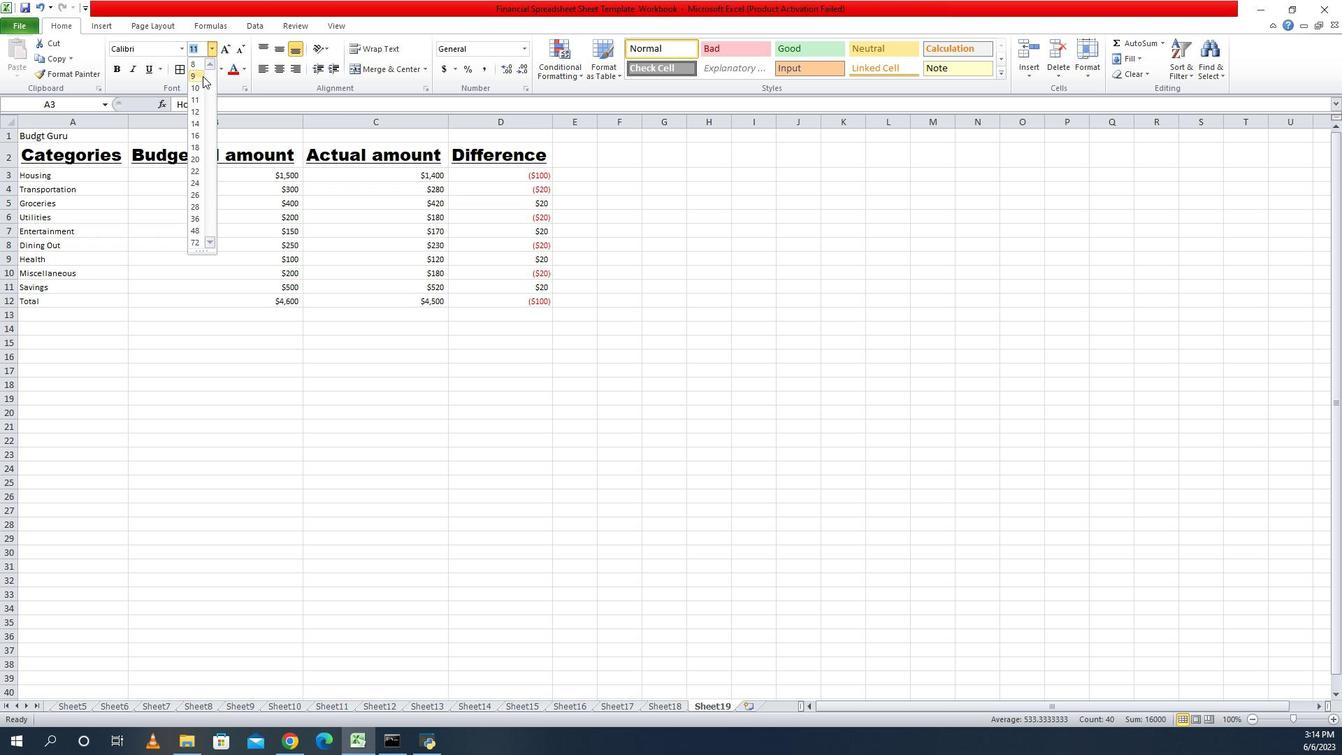 
Action: Mouse moved to (1083, 152)
Screenshot: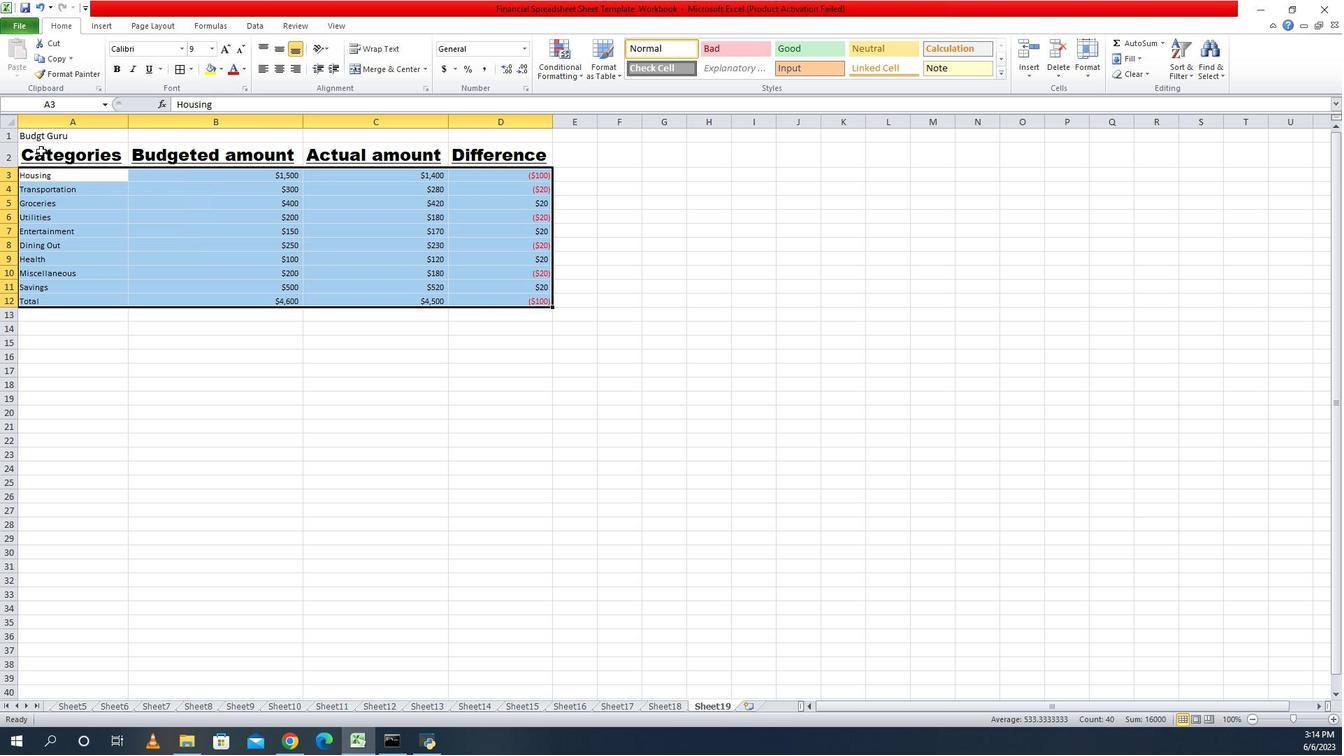 
Action: Mouse pressed left at (1083, 152)
Screenshot: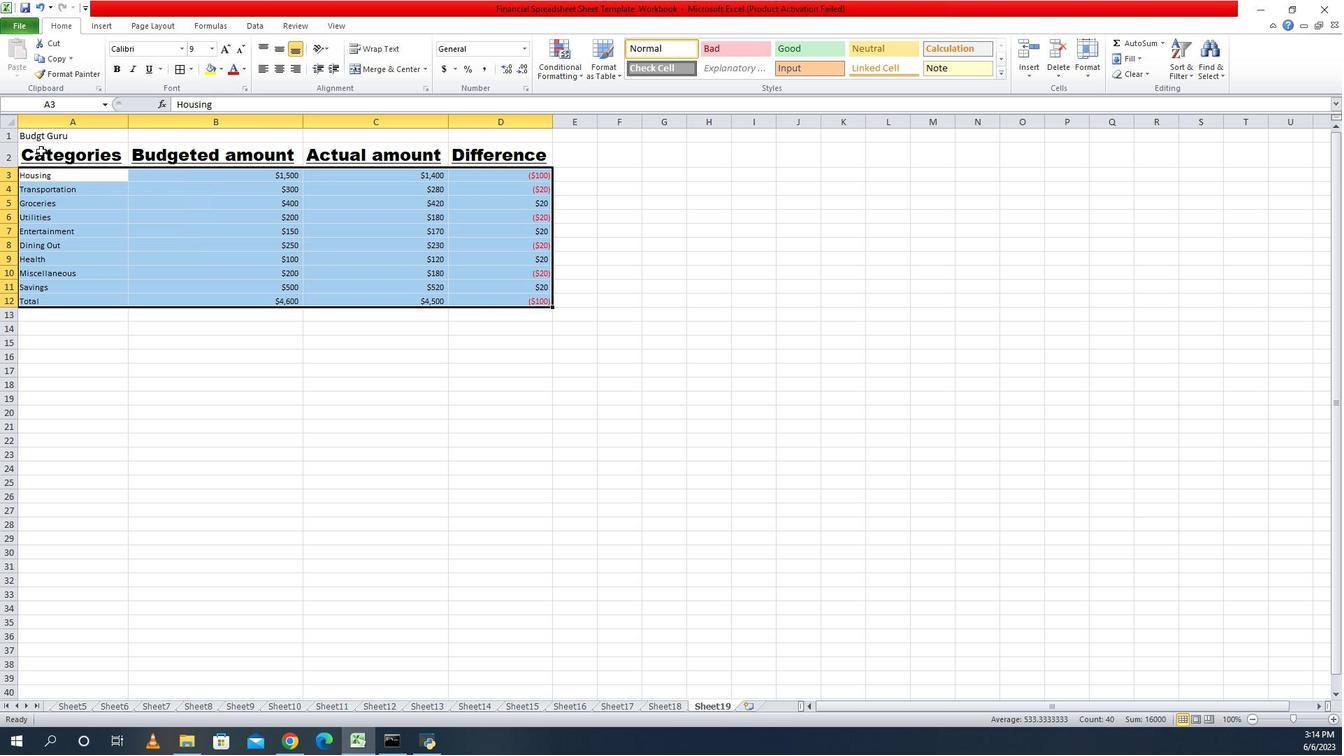 
Action: Mouse moved to (1322, 63)
Screenshot: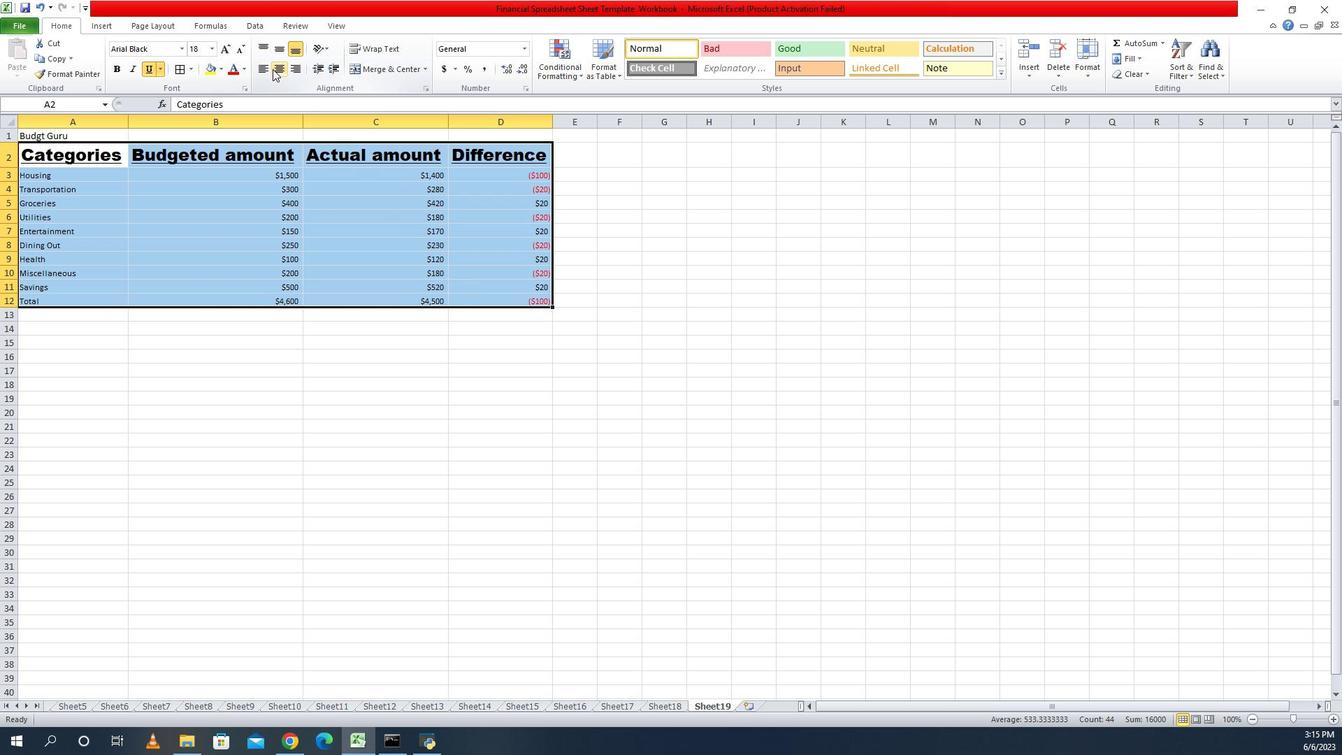 
Action: Mouse pressed left at (1322, 63)
Screenshot: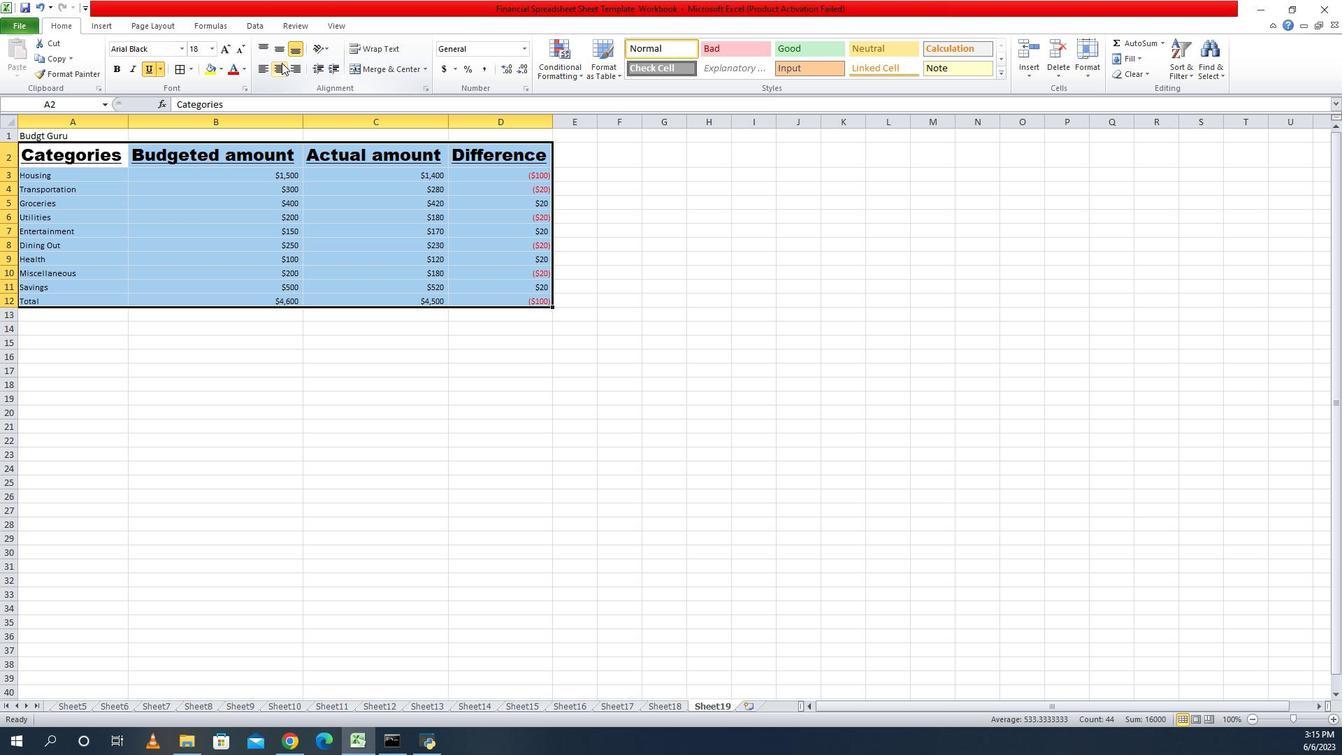
Action: Mouse moved to (1217, 339)
Screenshot: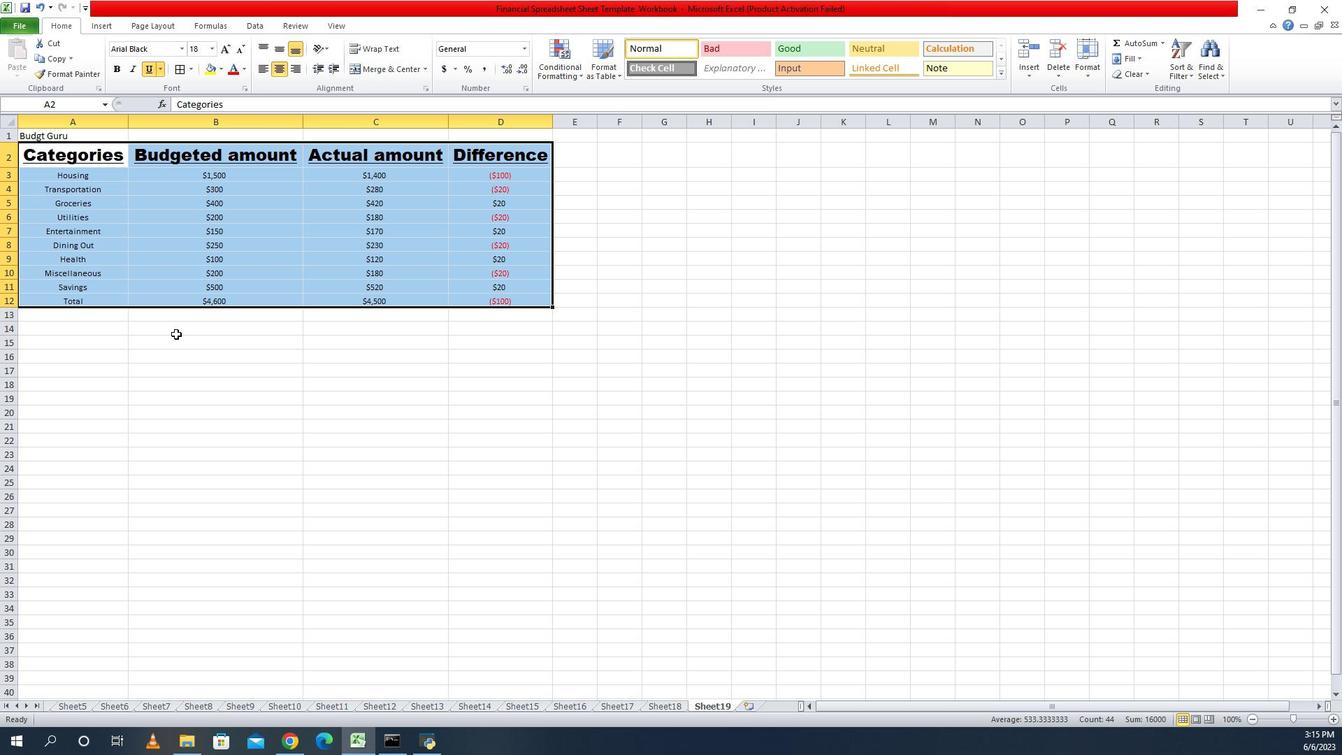
Action: Mouse pressed left at (1217, 339)
Screenshot: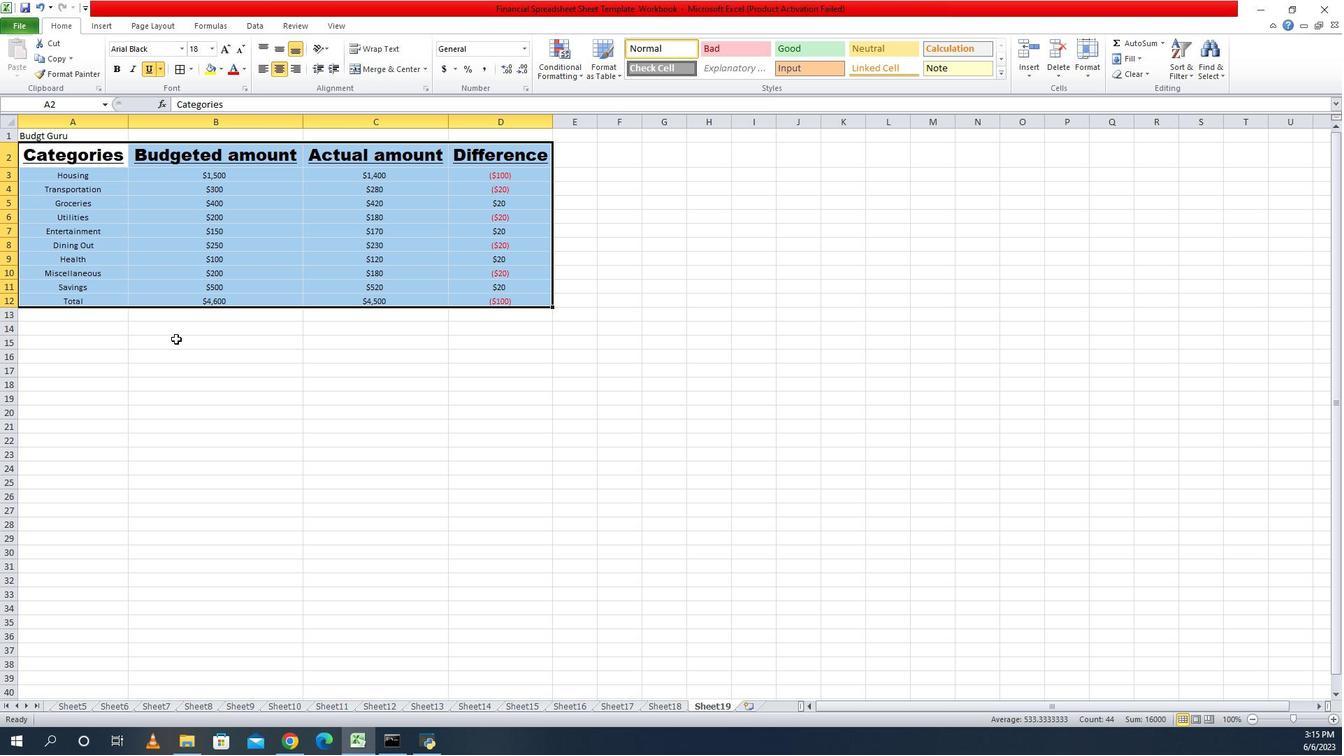 
Action: Mouse moved to (1266, 320)
Screenshot: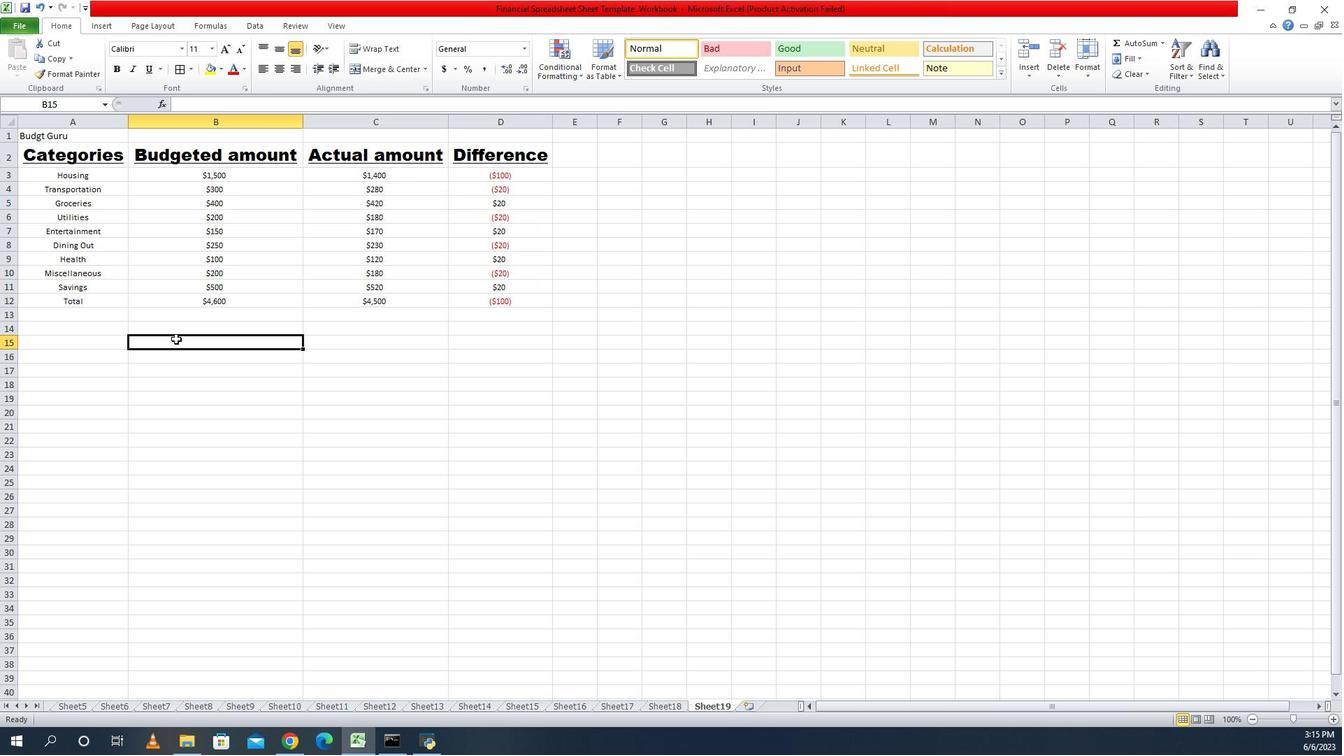 
